 Task: Add an event with the title Second Project Task Allocation, date '2024/03/01', time 8:50 AM to 10:50 AMand add a description: The problem-solving activities will be designed with time constraints, simulating real-world pressure and the need for efficient decision-making. This encourages teams to prioritize tasks, manage their time effectively, and remain focused on achieving their goals.Select event color  Basil . Add location for the event as: 456 Akrotiri Archaeological Site, Santorini, Greece, logged in from the account softage.6@softage.netand send the event invitation to softage.7@softage.net and softage.8@softage.net. Set a reminder for the event Daily
Action: Mouse moved to (76, 102)
Screenshot: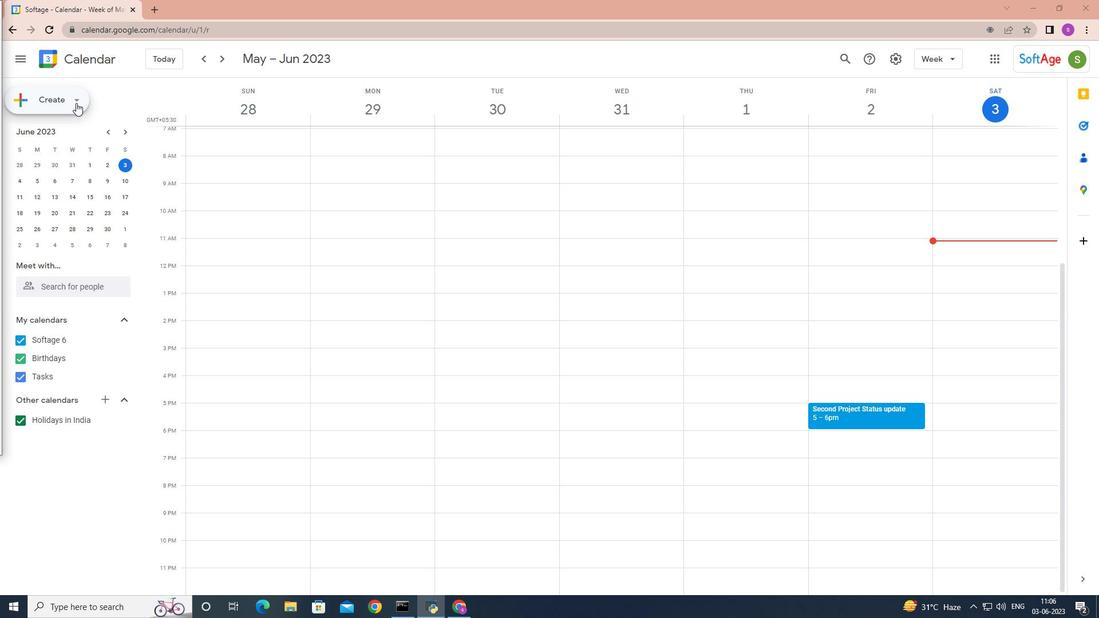 
Action: Mouse pressed left at (76, 102)
Screenshot: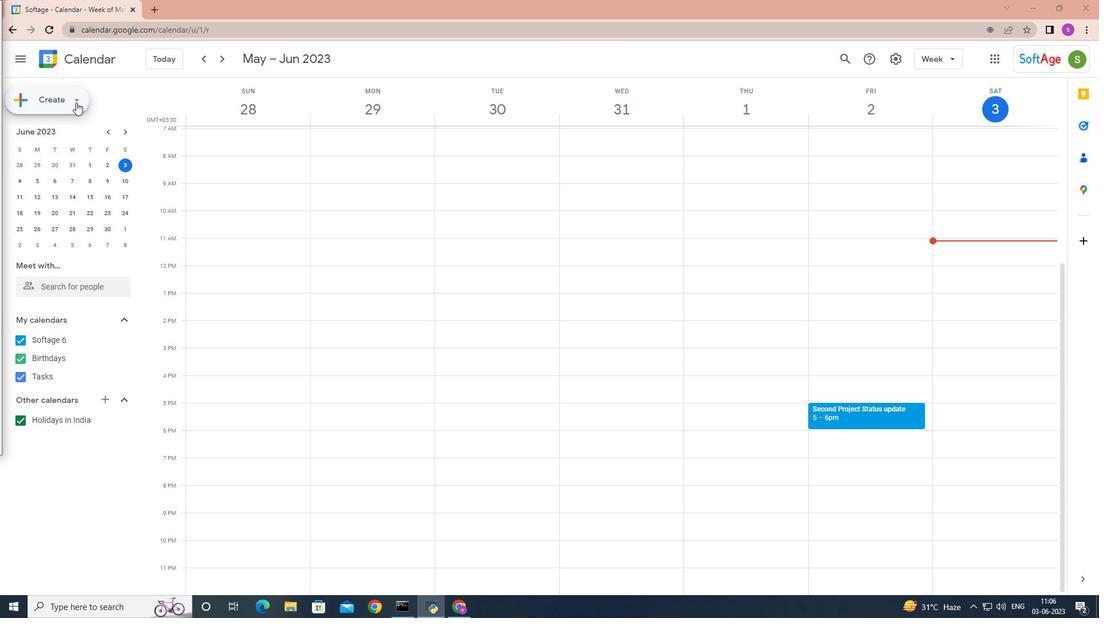 
Action: Mouse moved to (69, 125)
Screenshot: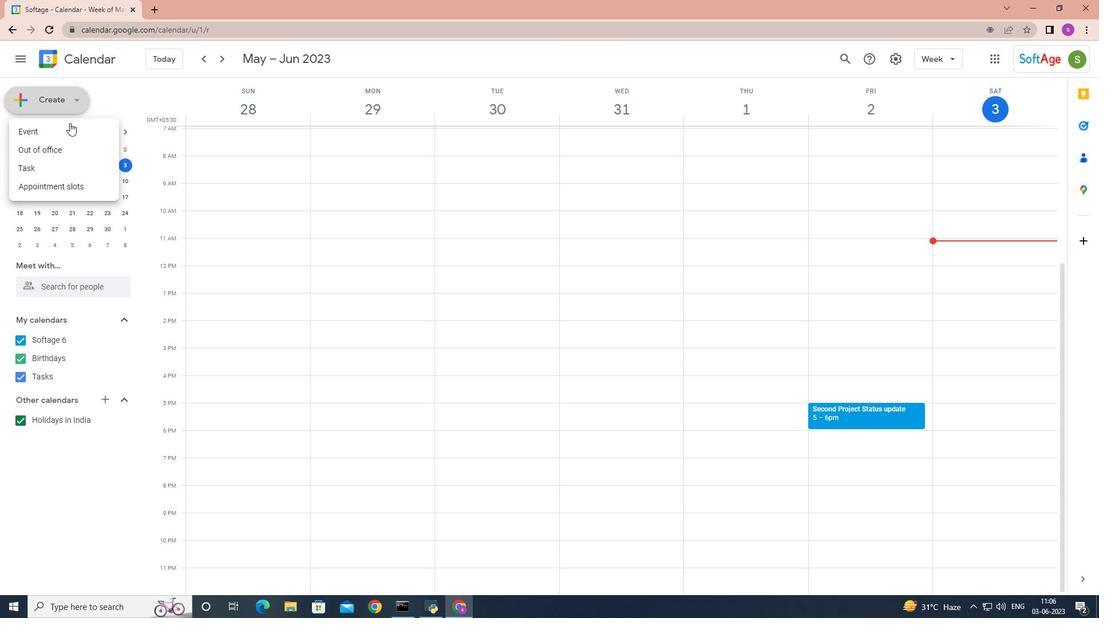 
Action: Mouse pressed left at (69, 125)
Screenshot: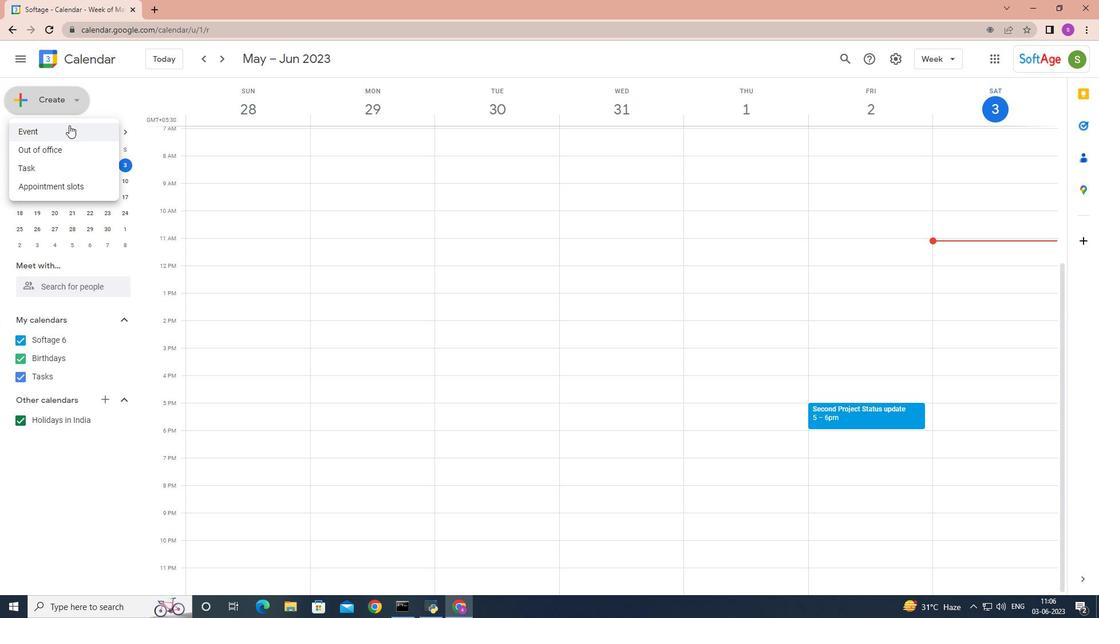 
Action: Mouse moved to (848, 450)
Screenshot: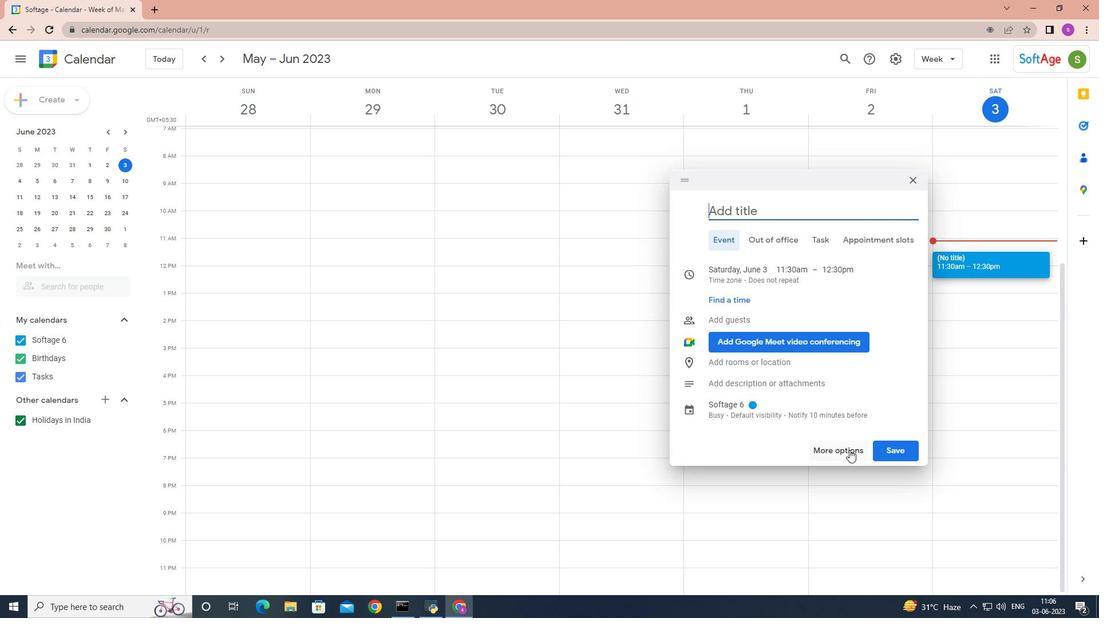 
Action: Mouse pressed left at (848, 450)
Screenshot: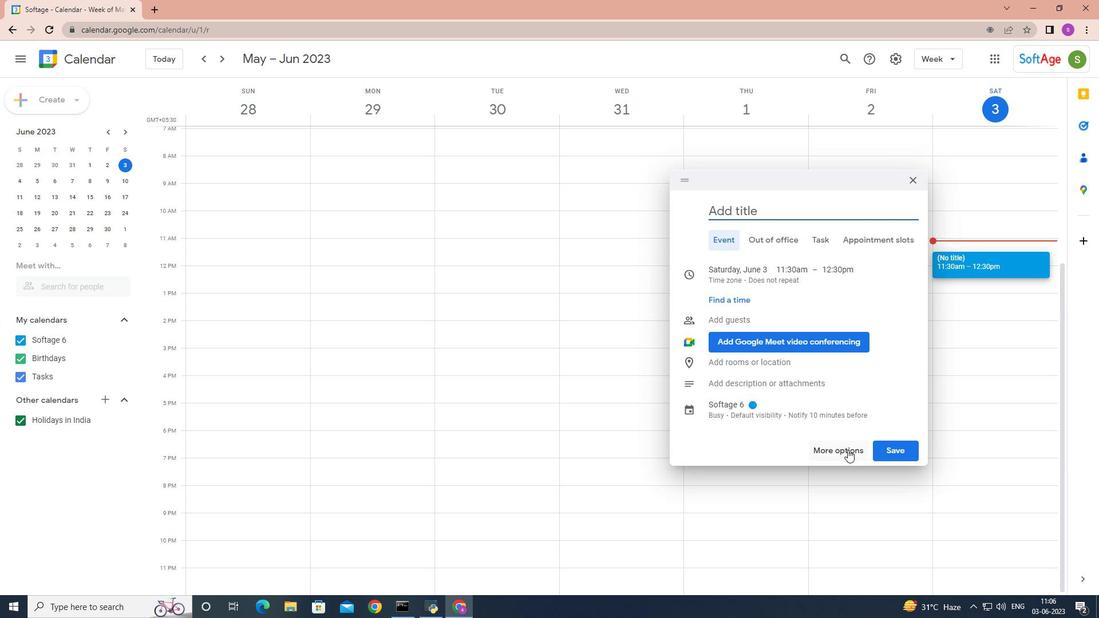 
Action: Mouse moved to (846, 450)
Screenshot: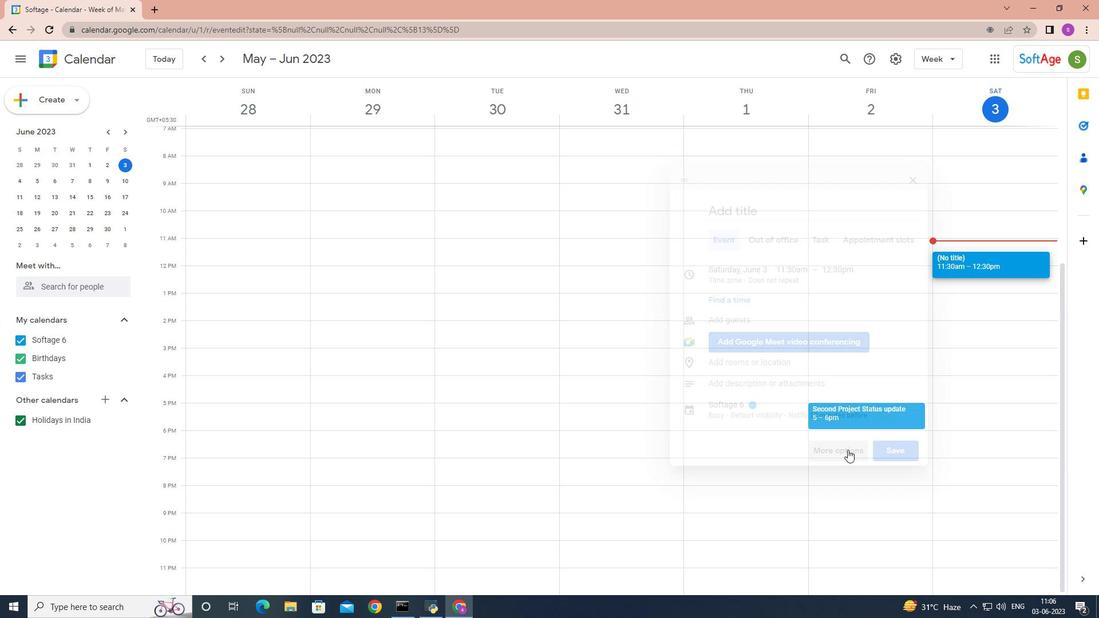 
Action: Key pressed <Key.shift>Second<Key.space><Key.shift>Project<Key.space><Key.shift>Task<Key.space><Key.shift>Allocation
Screenshot: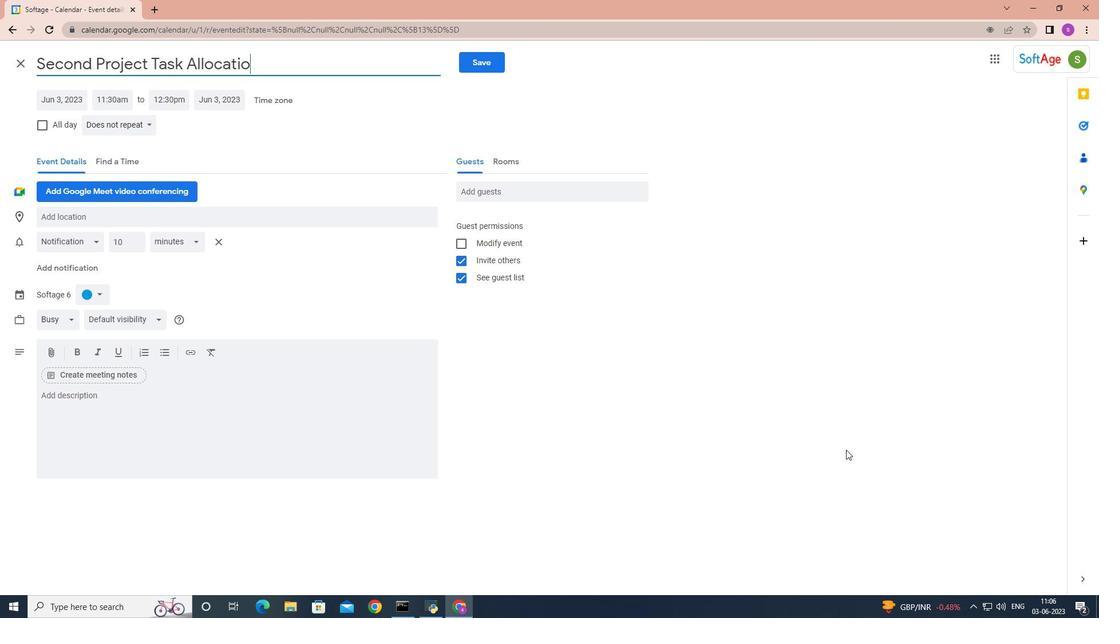 
Action: Mouse moved to (64, 104)
Screenshot: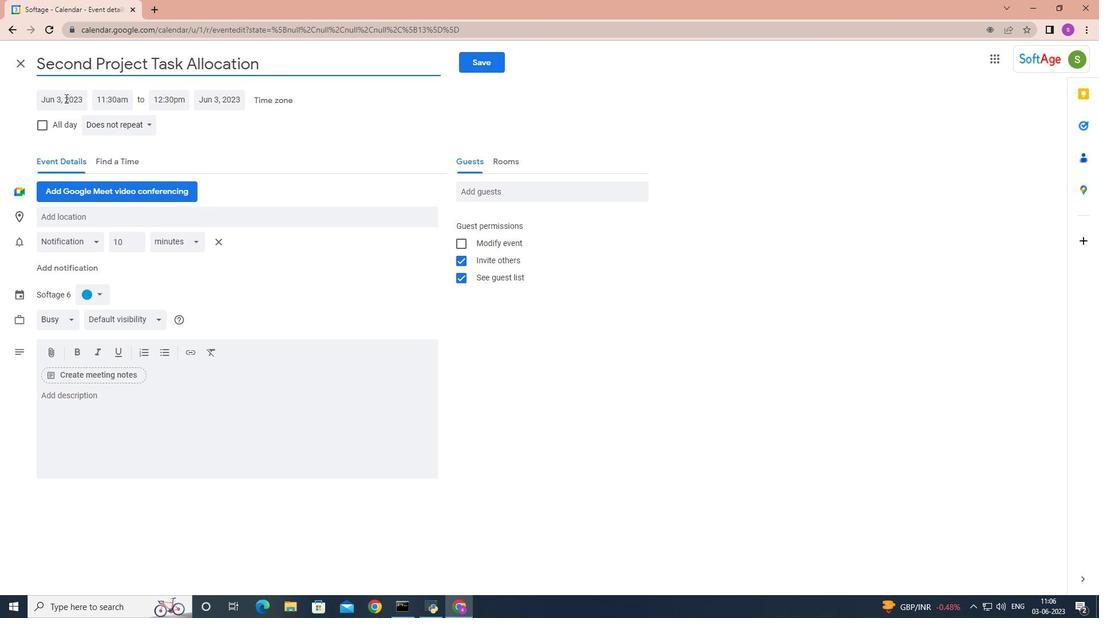 
Action: Mouse pressed left at (64, 104)
Screenshot: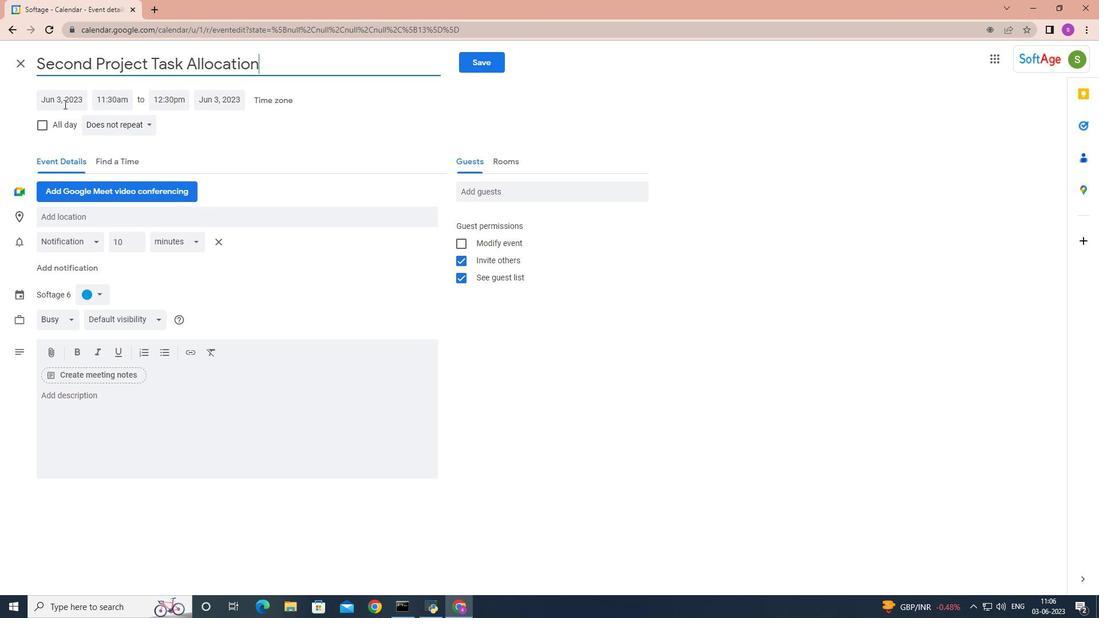 
Action: Mouse moved to (182, 123)
Screenshot: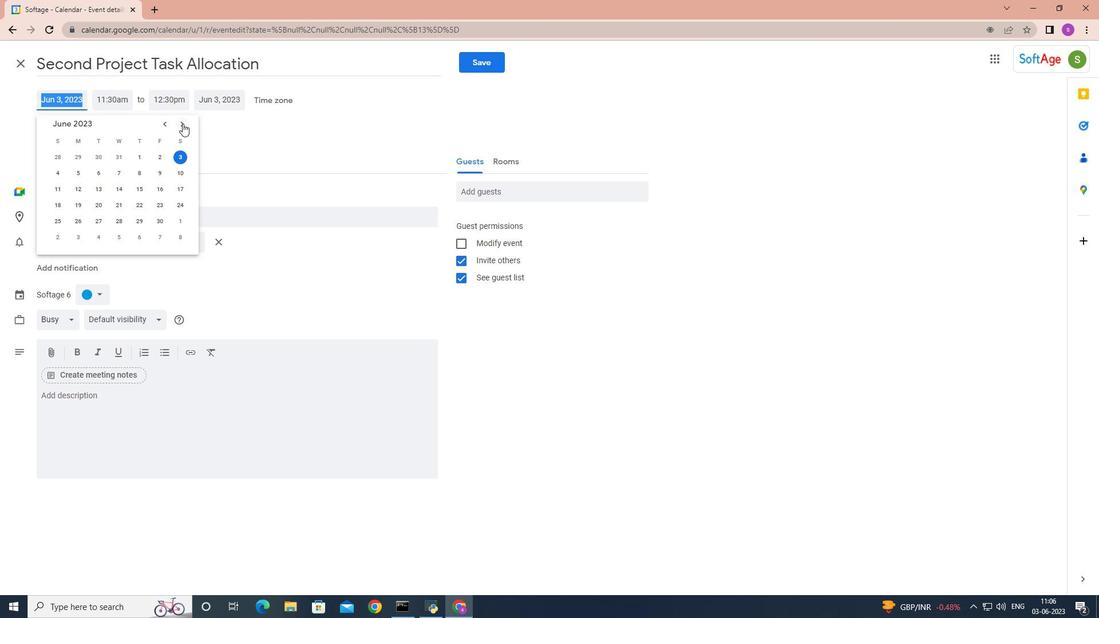 
Action: Mouse pressed left at (182, 123)
Screenshot: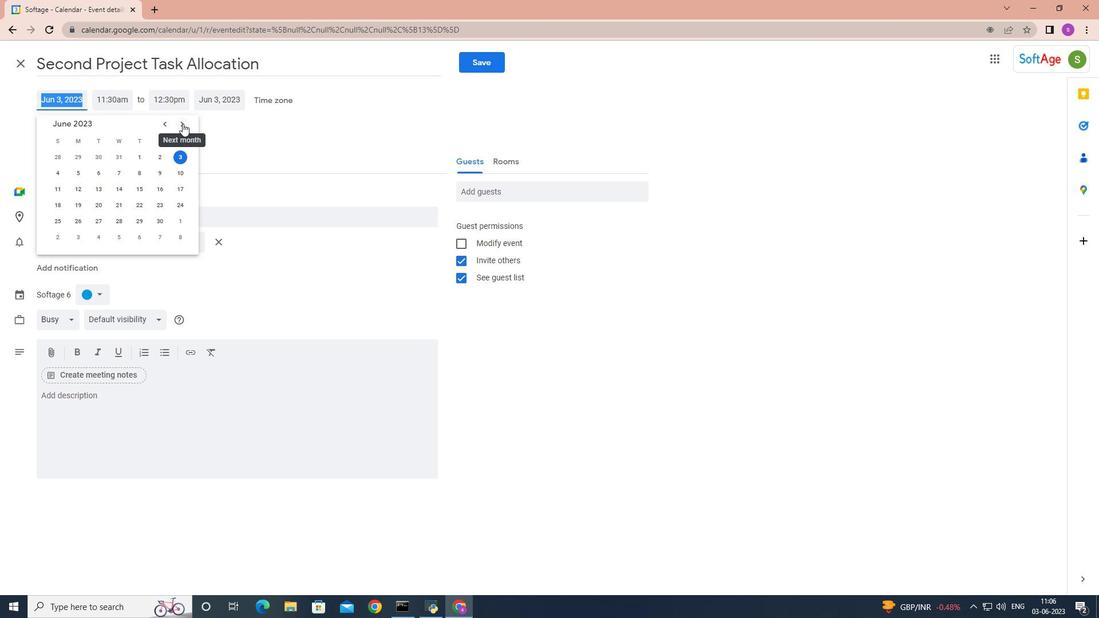 
Action: Mouse pressed left at (182, 123)
Screenshot: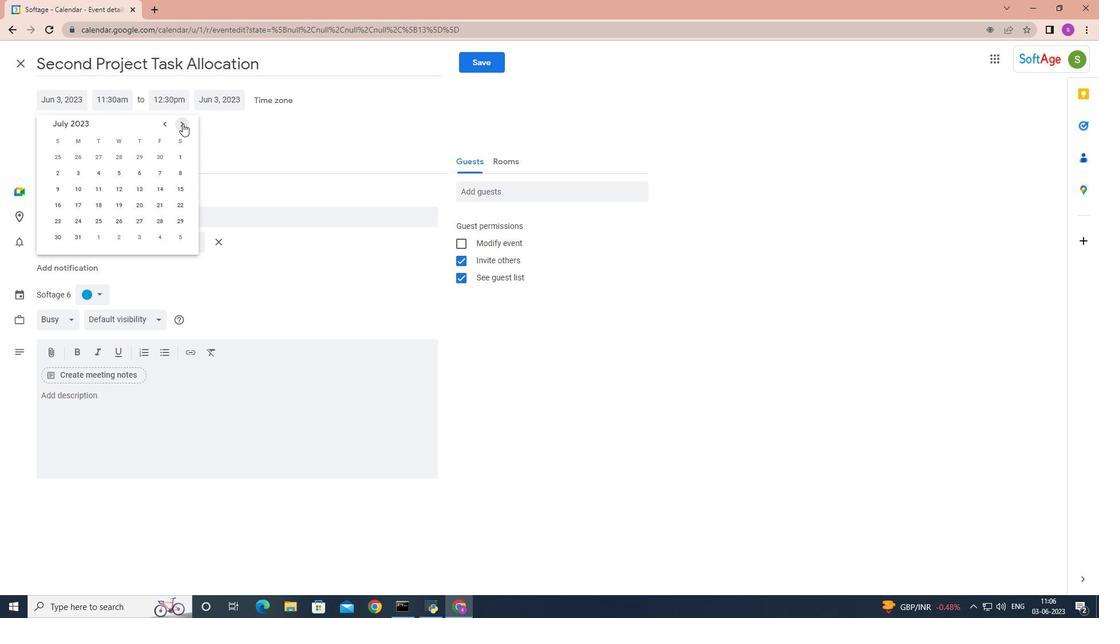 
Action: Mouse pressed left at (182, 123)
Screenshot: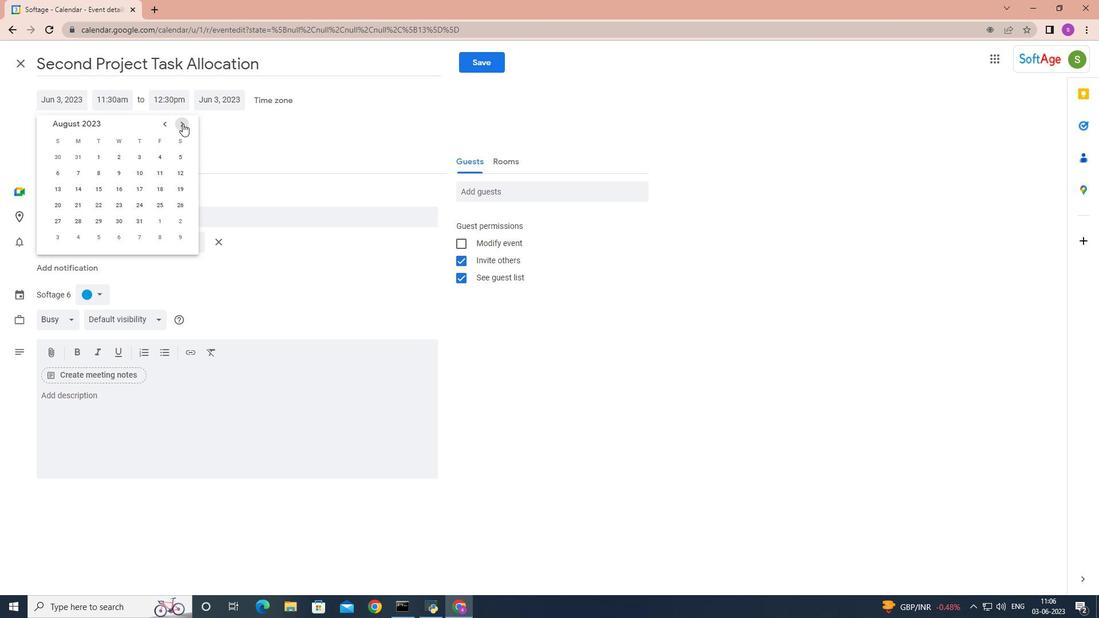 
Action: Mouse pressed left at (182, 123)
Screenshot: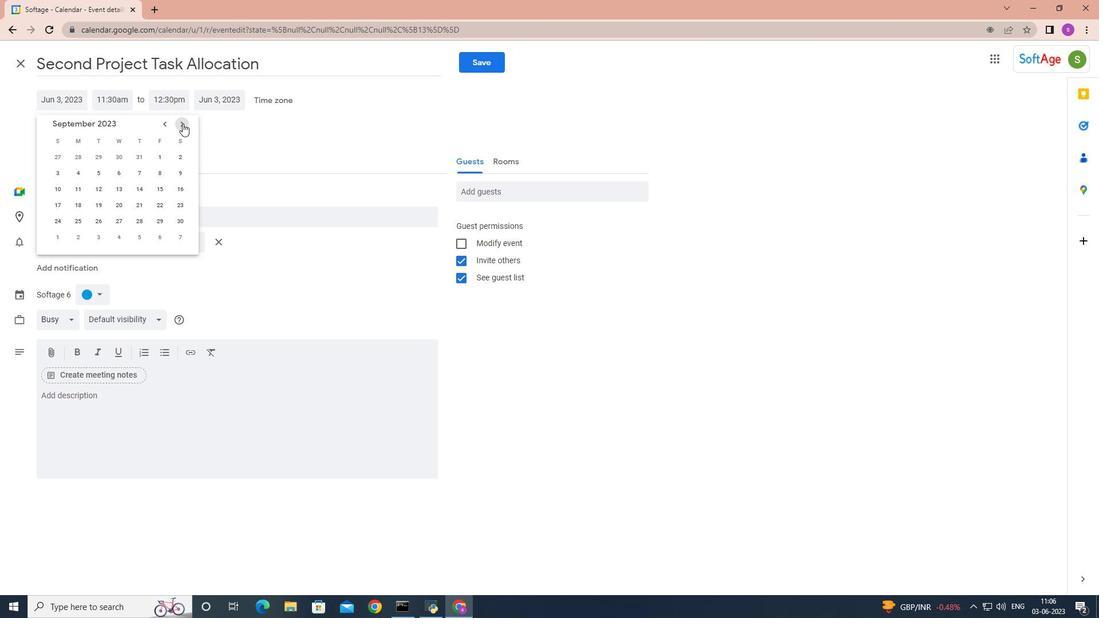 
Action: Mouse pressed left at (182, 123)
Screenshot: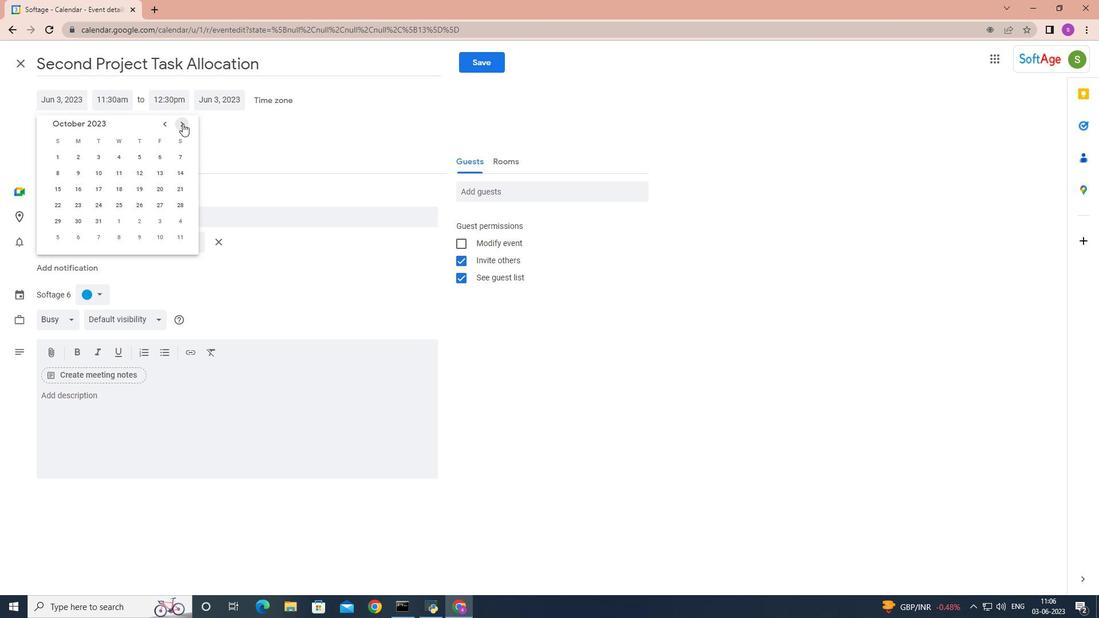 
Action: Mouse pressed left at (182, 123)
Screenshot: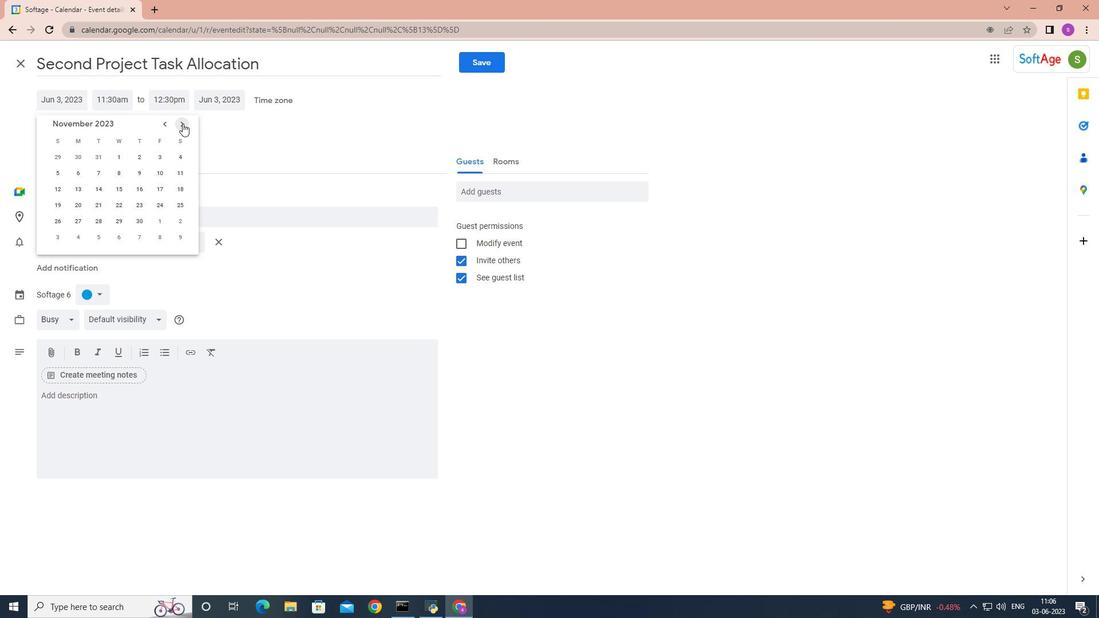 
Action: Mouse pressed left at (182, 123)
Screenshot: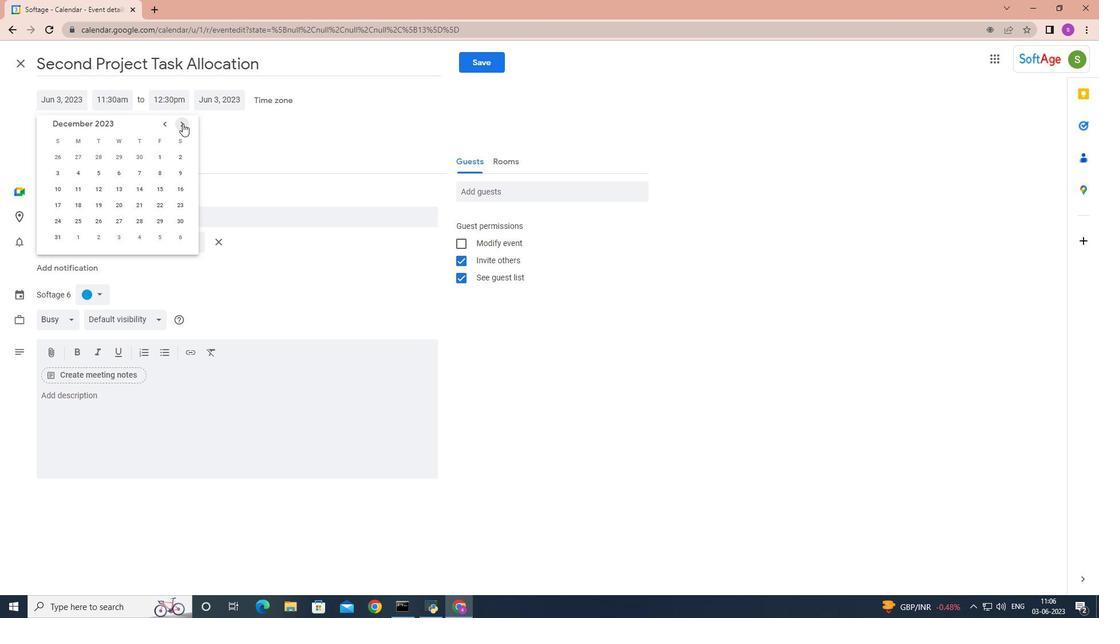 
Action: Mouse pressed left at (182, 123)
Screenshot: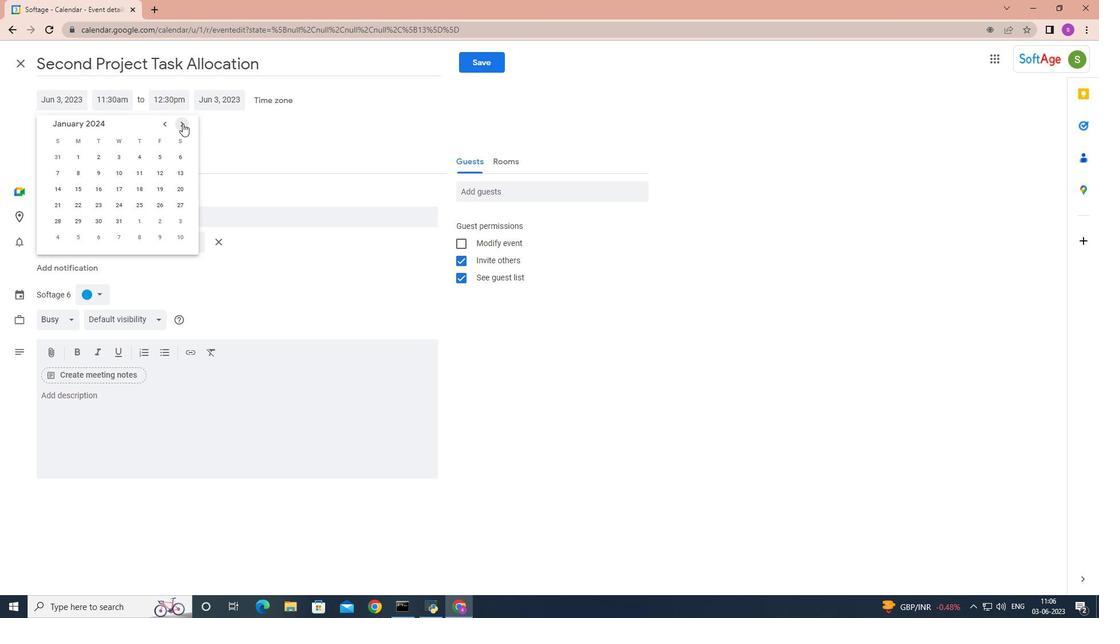
Action: Mouse pressed left at (182, 123)
Screenshot: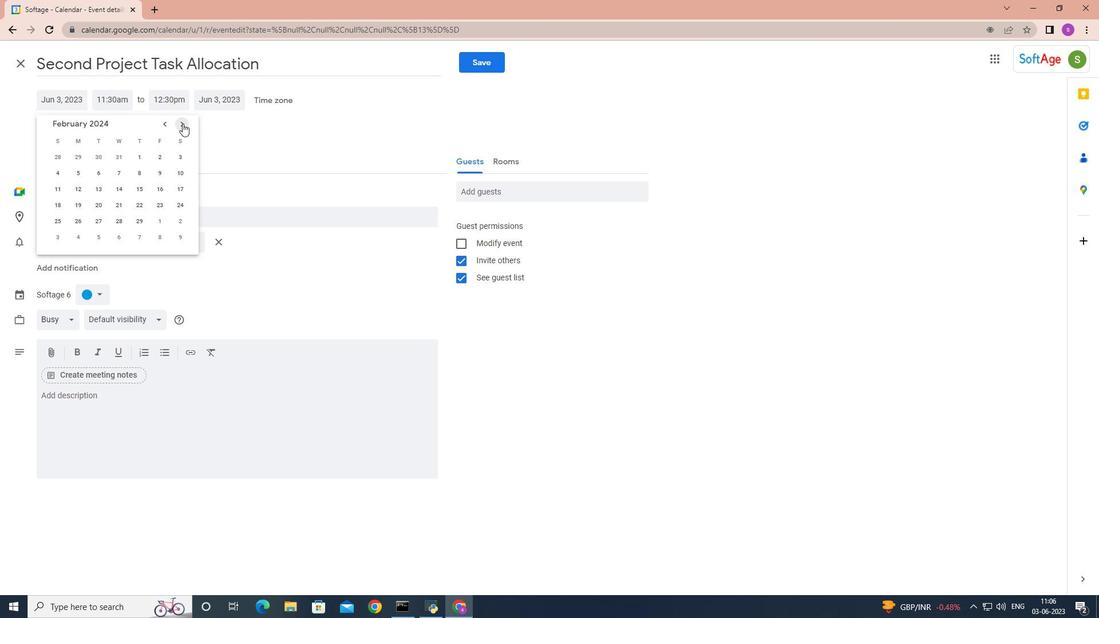 
Action: Mouse moved to (160, 158)
Screenshot: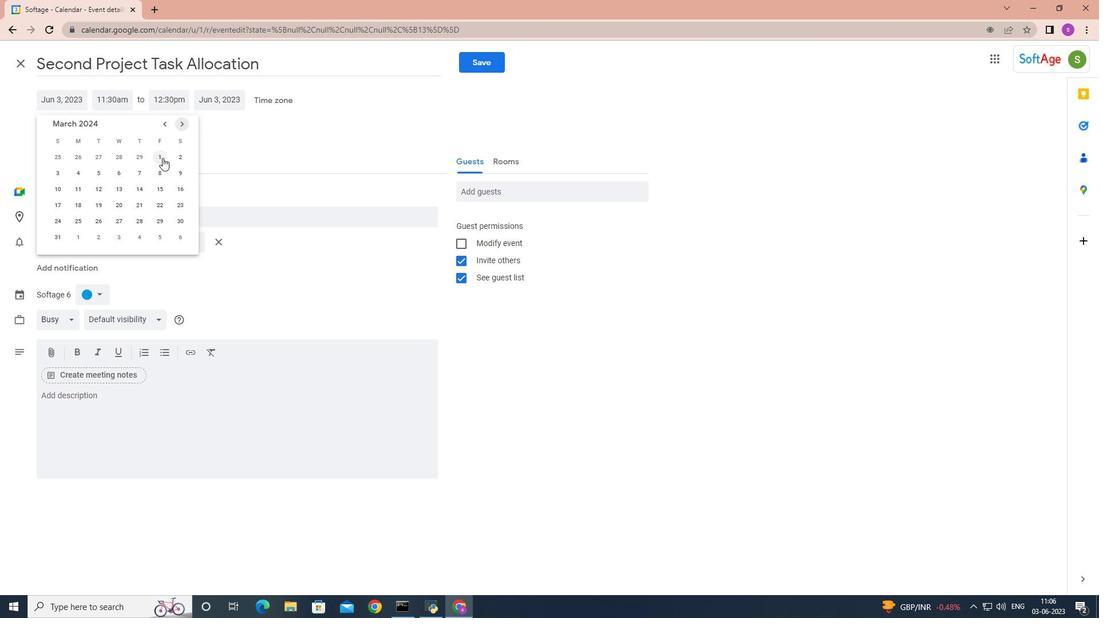 
Action: Mouse pressed left at (160, 158)
Screenshot: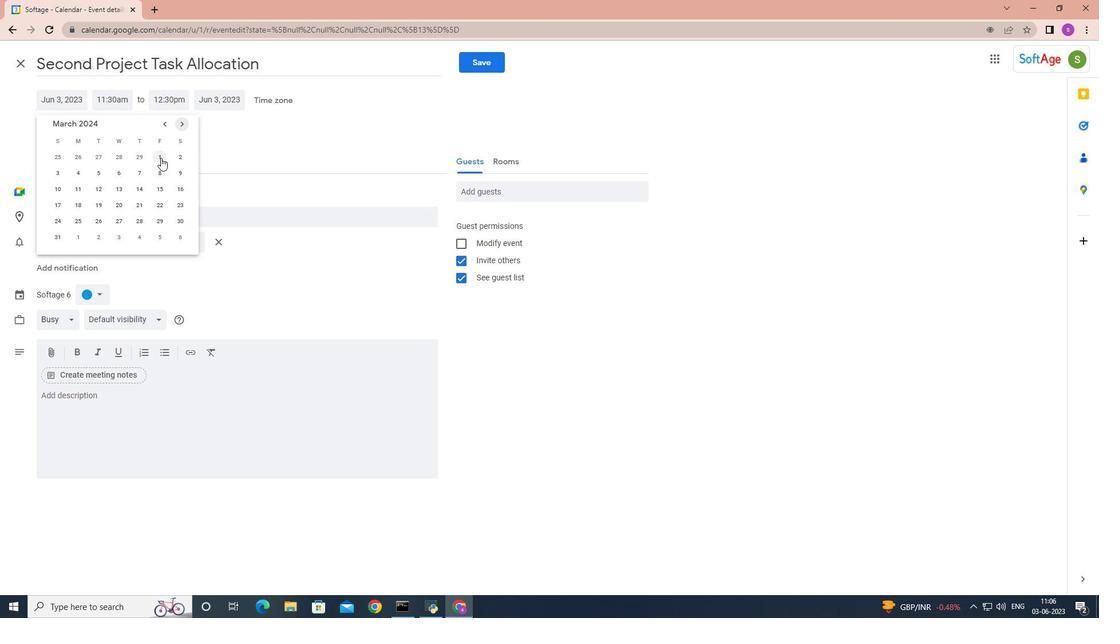 
Action: Mouse moved to (125, 99)
Screenshot: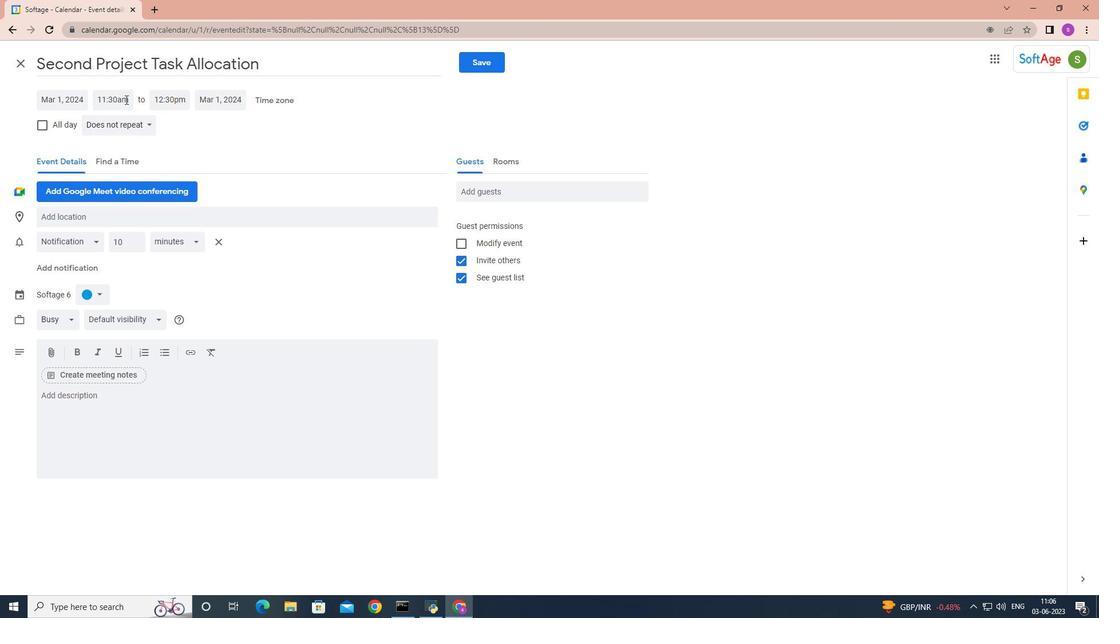 
Action: Mouse pressed left at (125, 99)
Screenshot: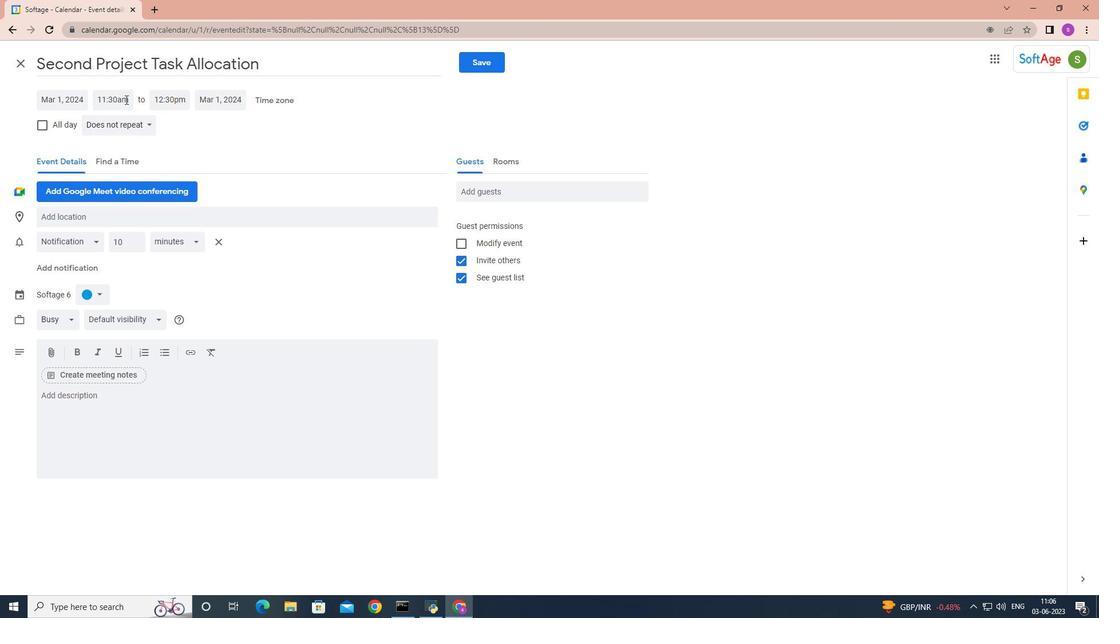 
Action: Mouse moved to (154, 187)
Screenshot: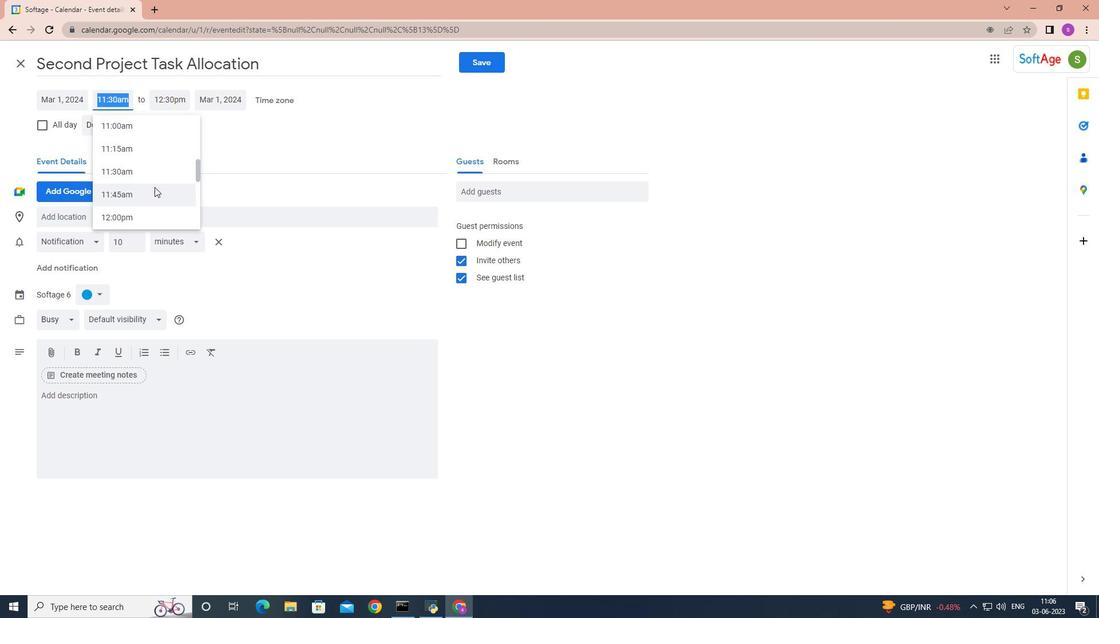 
Action: Mouse scrolled (154, 187) with delta (0, 0)
Screenshot: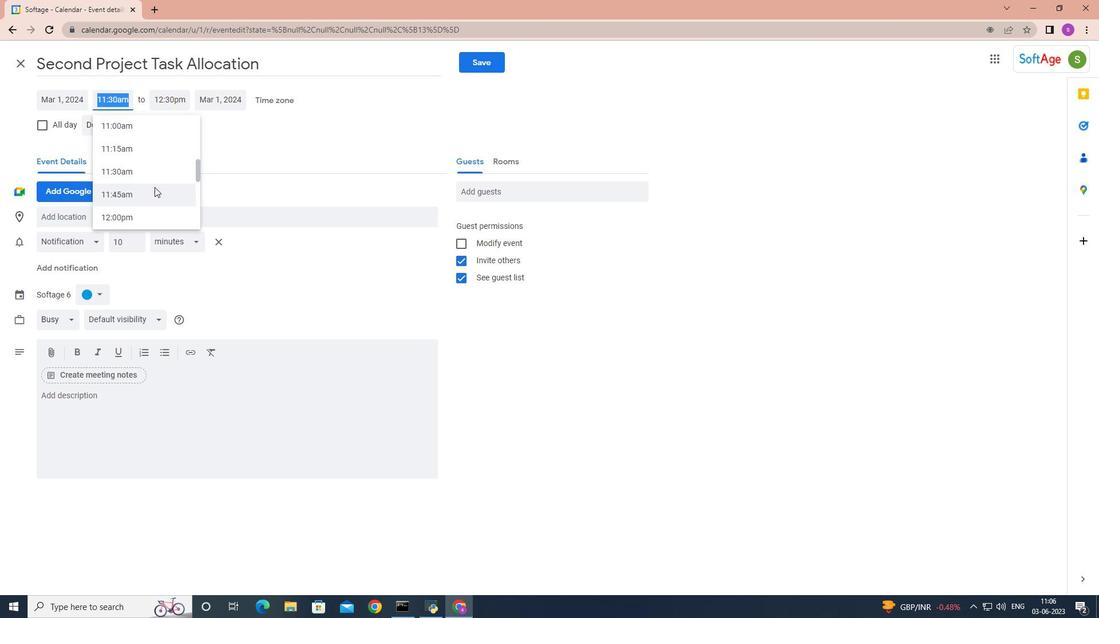
Action: Mouse moved to (154, 187)
Screenshot: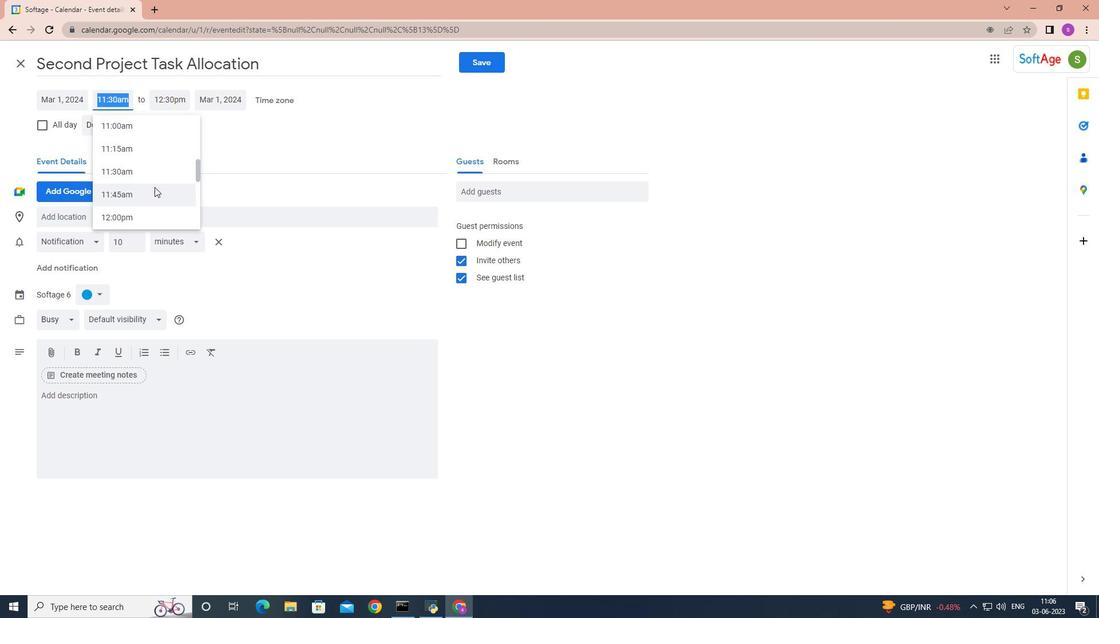 
Action: Mouse scrolled (154, 187) with delta (0, 0)
Screenshot: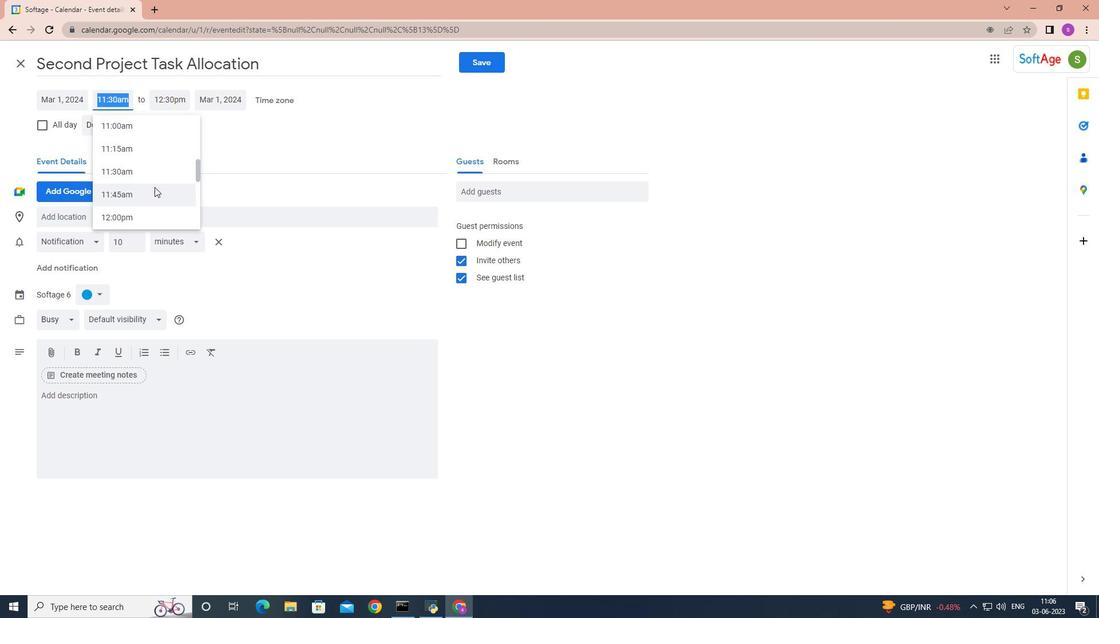 
Action: Mouse scrolled (154, 187) with delta (0, 0)
Screenshot: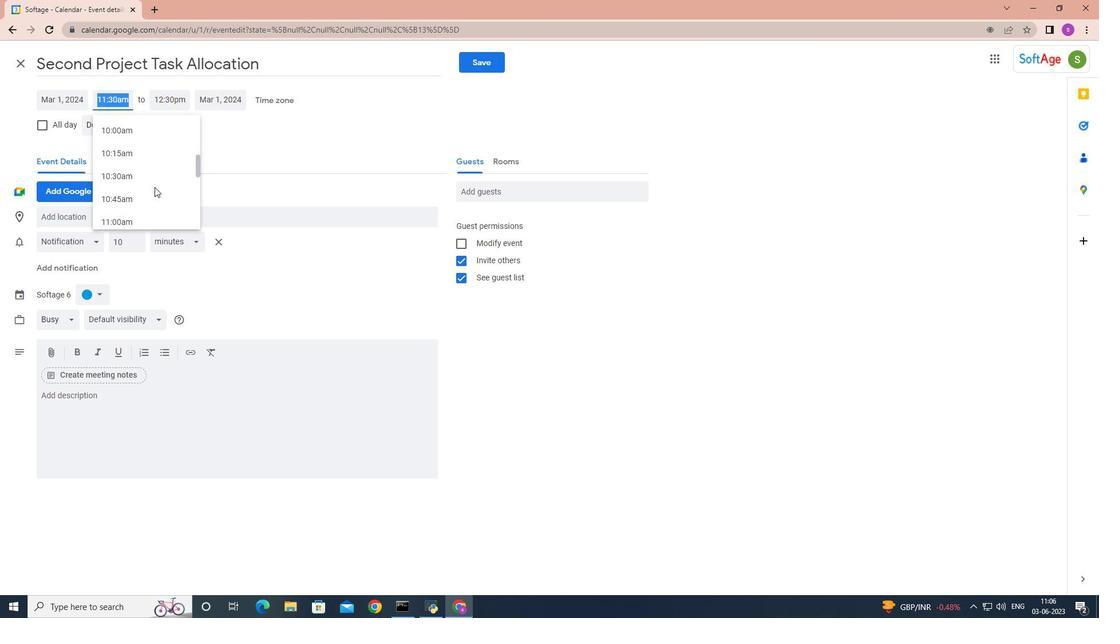 
Action: Mouse scrolled (154, 187) with delta (0, 0)
Screenshot: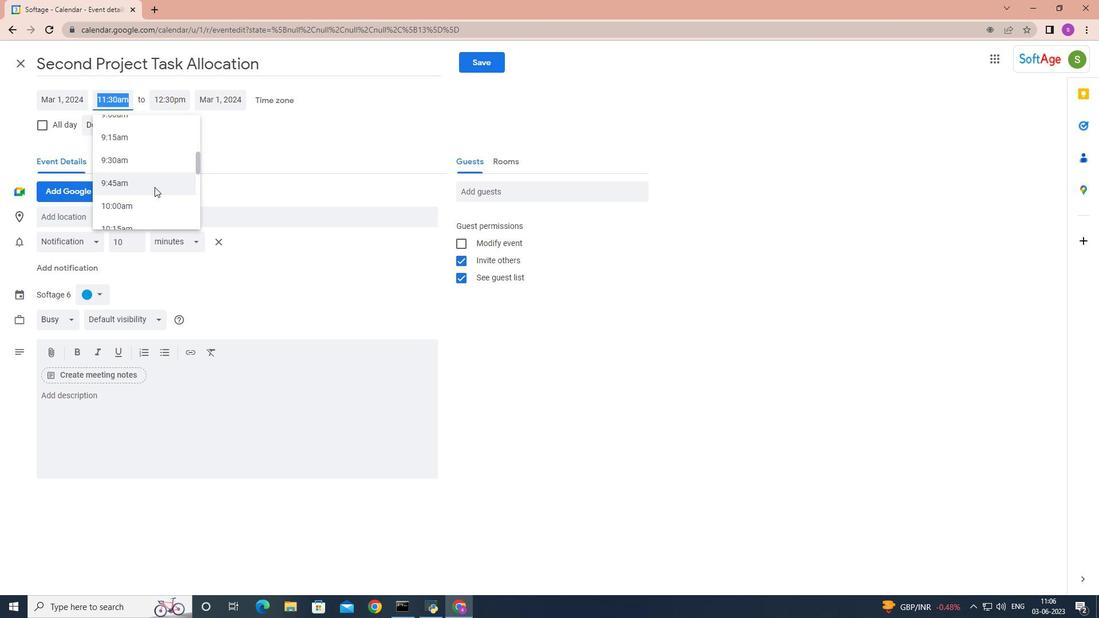 
Action: Mouse moved to (139, 132)
Screenshot: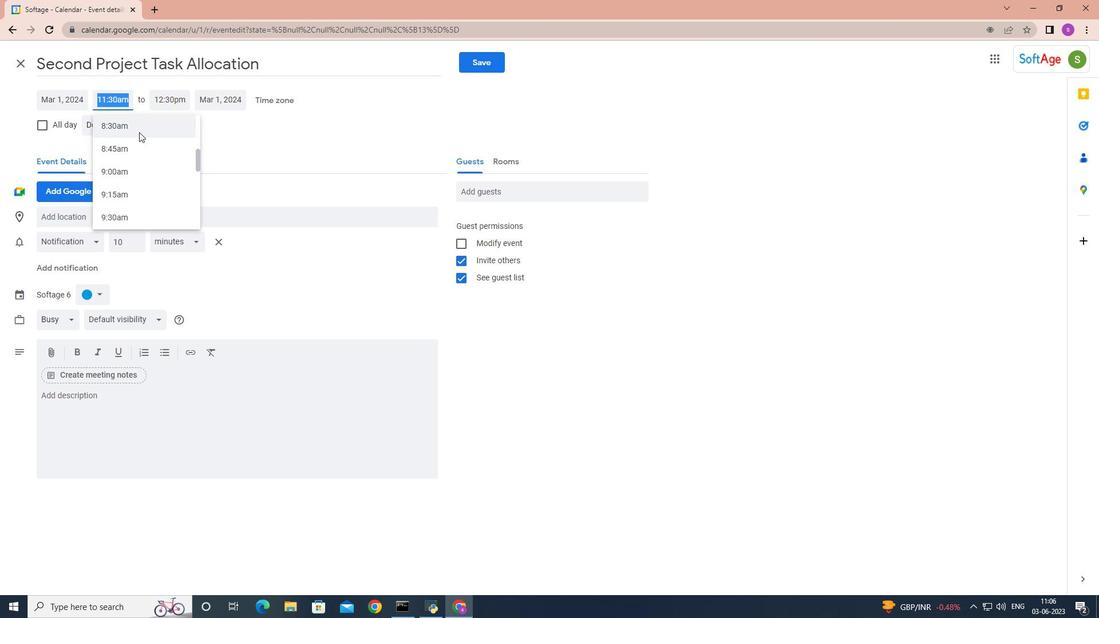 
Action: Key pressed <Key.backspace><Key.shift>8<Key.shift>:50<Key.space><Key.shift>AM<Key.enter>
Screenshot: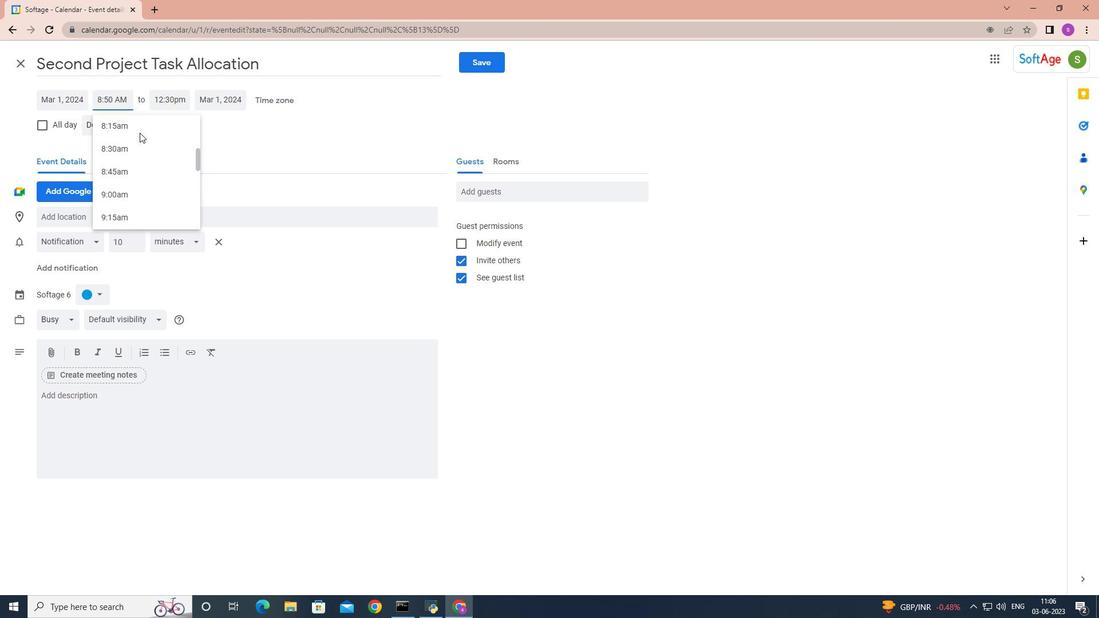
Action: Mouse moved to (163, 97)
Screenshot: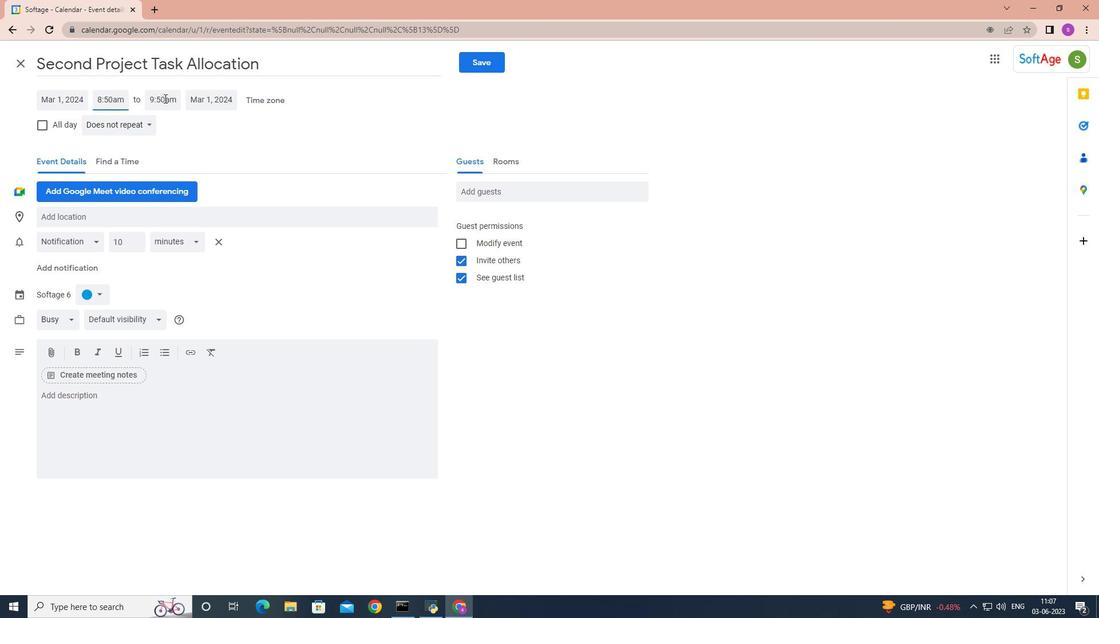 
Action: Mouse pressed left at (163, 97)
Screenshot: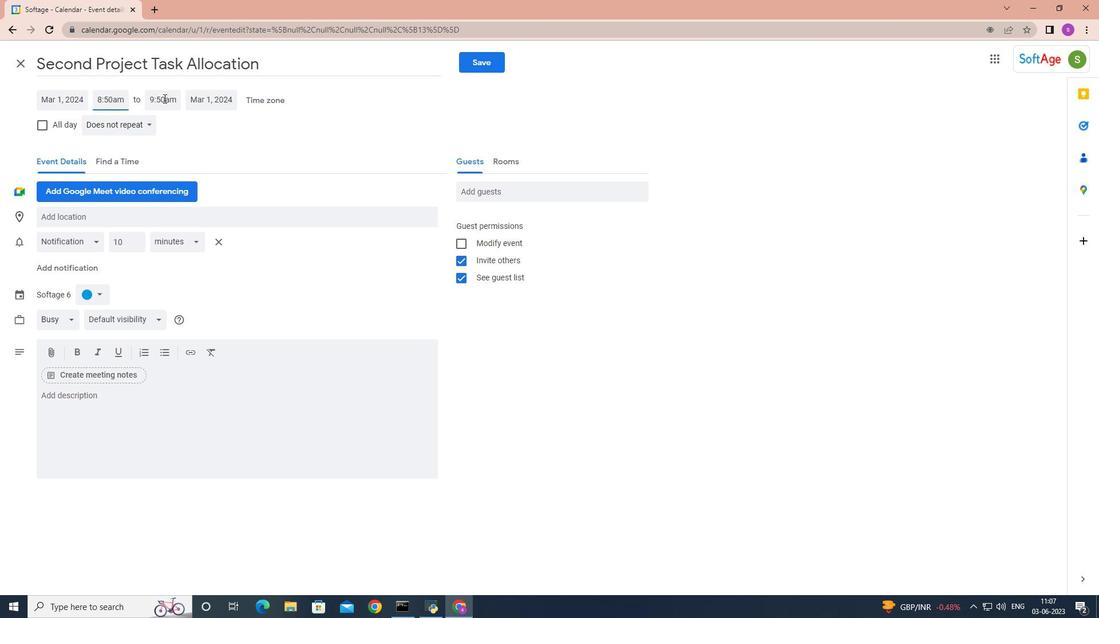 
Action: Mouse moved to (174, 217)
Screenshot: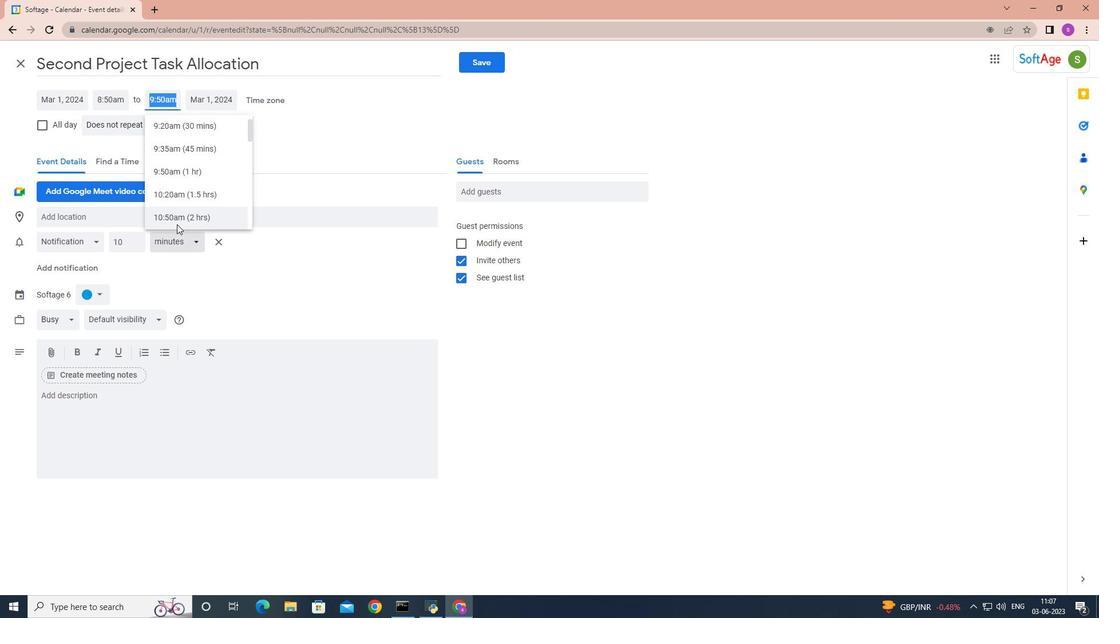 
Action: Mouse pressed left at (174, 217)
Screenshot: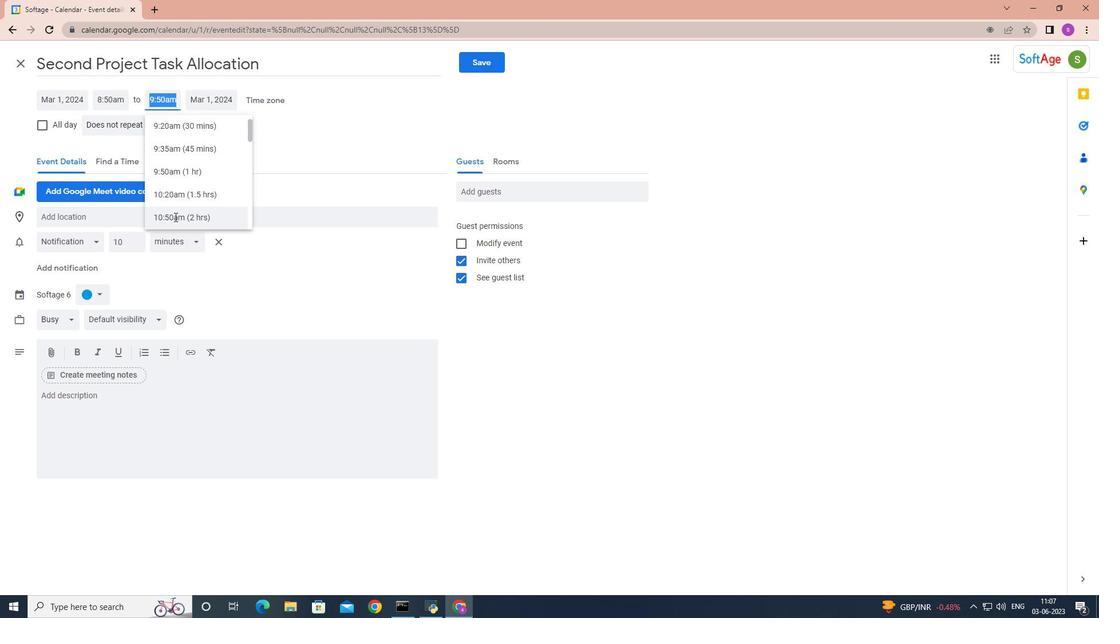 
Action: Mouse moved to (54, 399)
Screenshot: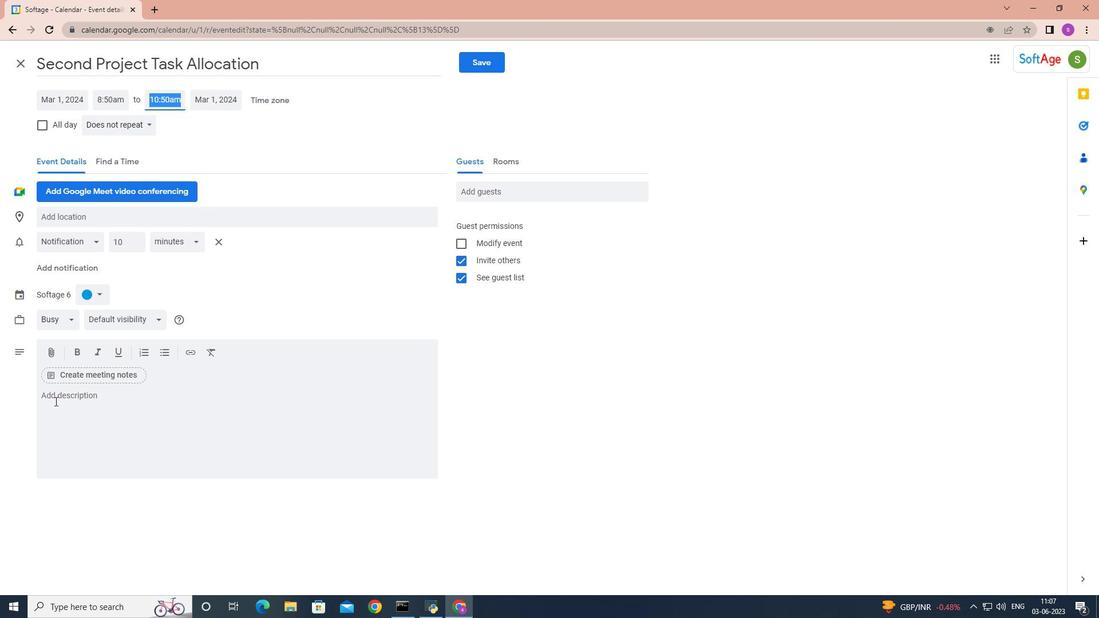 
Action: Mouse pressed left at (54, 399)
Screenshot: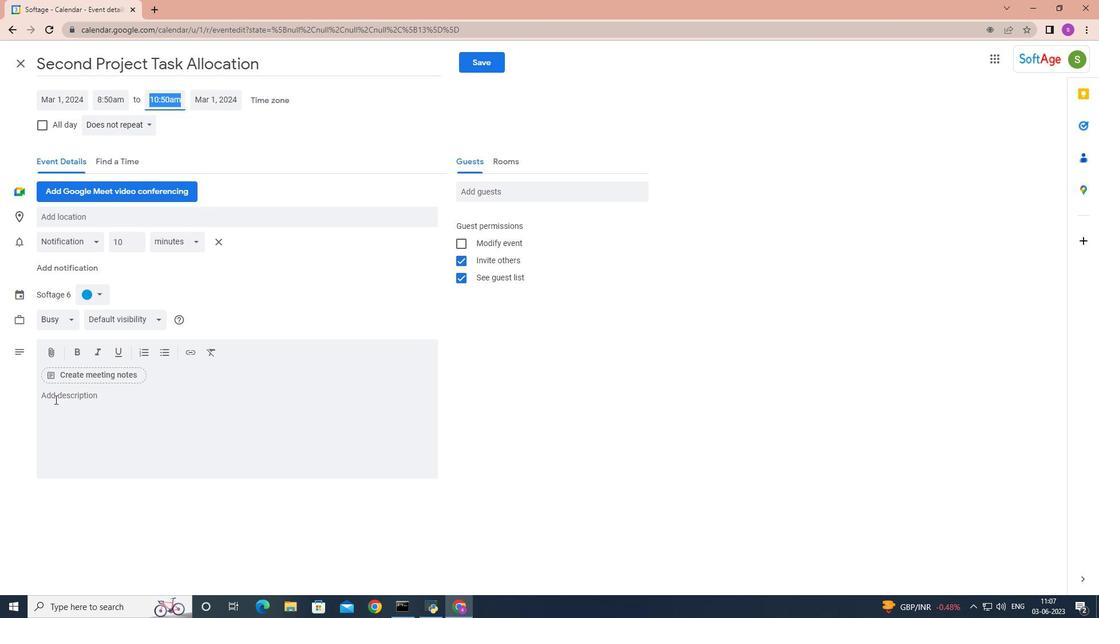 
Action: Key pressed <Key.shift>The<Key.space><Key.shift>Problem-solving<Key.space>activities<Key.space>will<Key.space>be<Key.space>designed<Key.space>with<Key.space>time<Key.space>constraints,<Key.space>simulating<Key.space>real-world<Key.space>pressure<Key.space>and<Key.space>the<Key.space>need<Key.space>for<Key.space>efficienr<Key.backspace>t<Key.space>decision<Key.space><Key.backspace>-<Key.space>,<Key.backspace>making<Key.space><Key.backspace>.<Key.space>this<Key.space>encourages<Key.space>teams<Key.space>to<Key.space>prioritize<Key.space>tasks,<Key.space>manage<Key.space>their<Key.space>time<Key.space>effectively<Key.space><Key.backspace>,<Key.space>and<Key.space>remain<Key.space>focused<Key.space>on<Key.space>achieving<Key.space>their<Key.space>goals,<Key.backspace>.<Key.space>
Screenshot: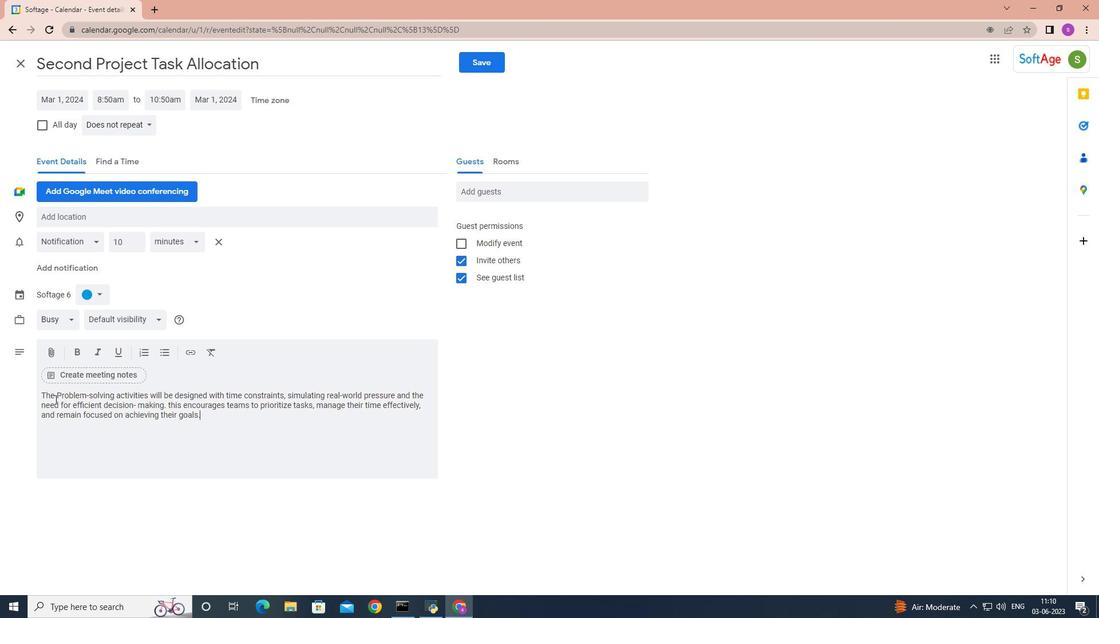 
Action: Mouse moved to (99, 294)
Screenshot: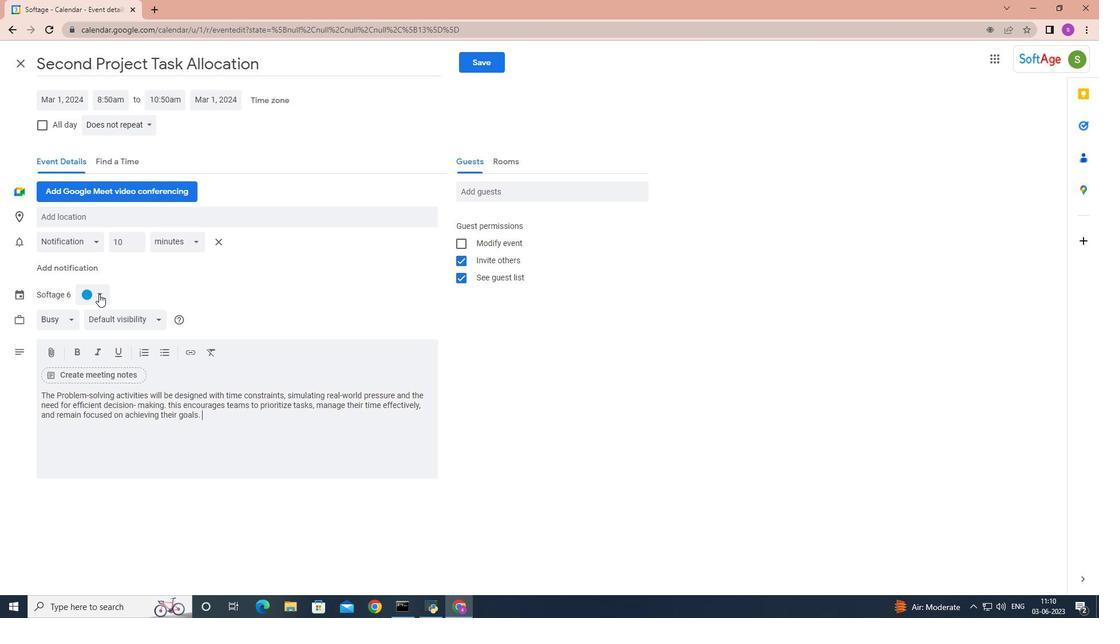 
Action: Mouse pressed left at (99, 294)
Screenshot: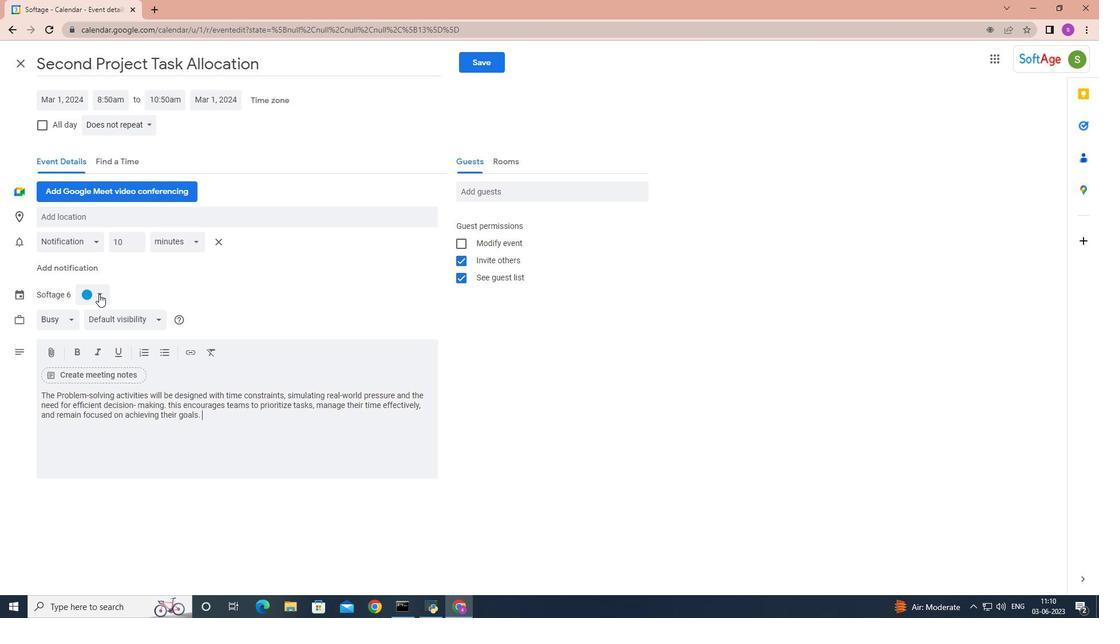 
Action: Mouse moved to (99, 319)
Screenshot: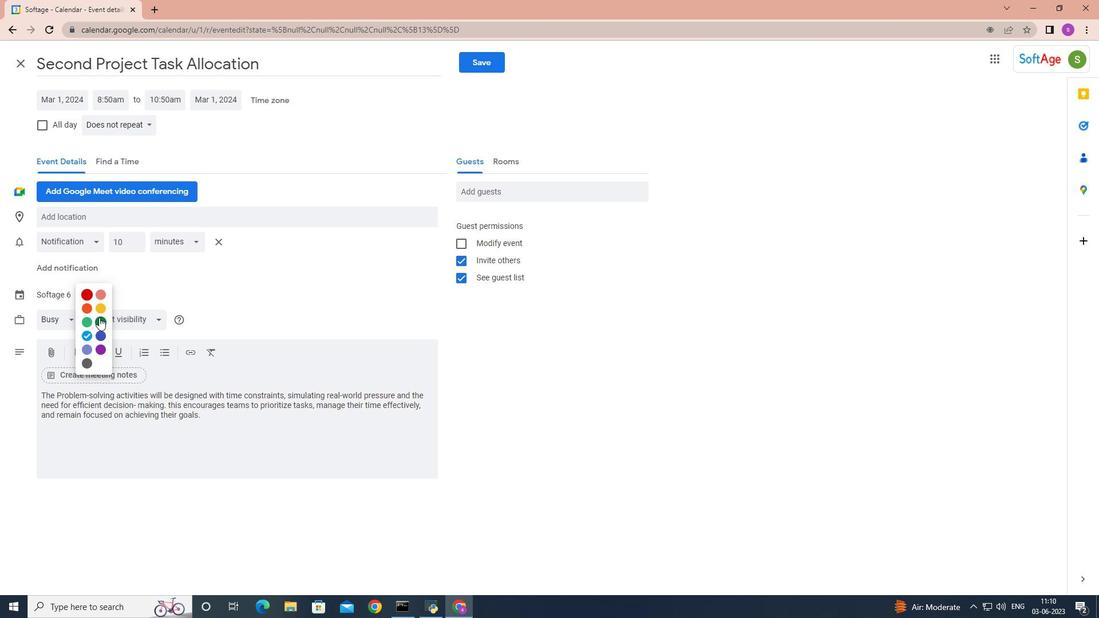 
Action: Mouse pressed left at (99, 319)
Screenshot: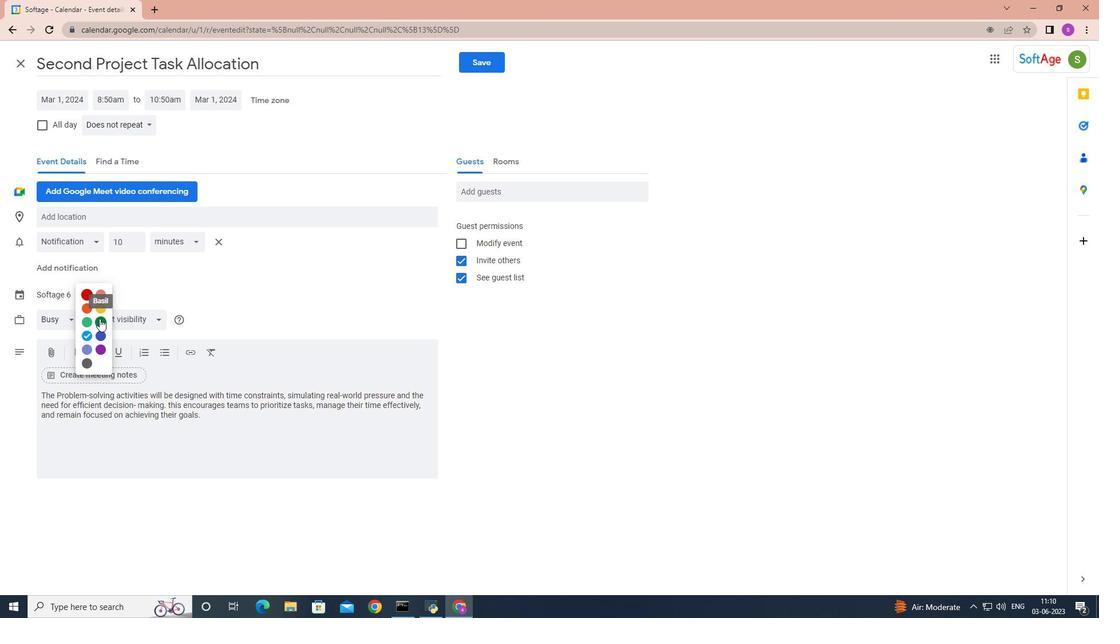 
Action: Mouse moved to (67, 215)
Screenshot: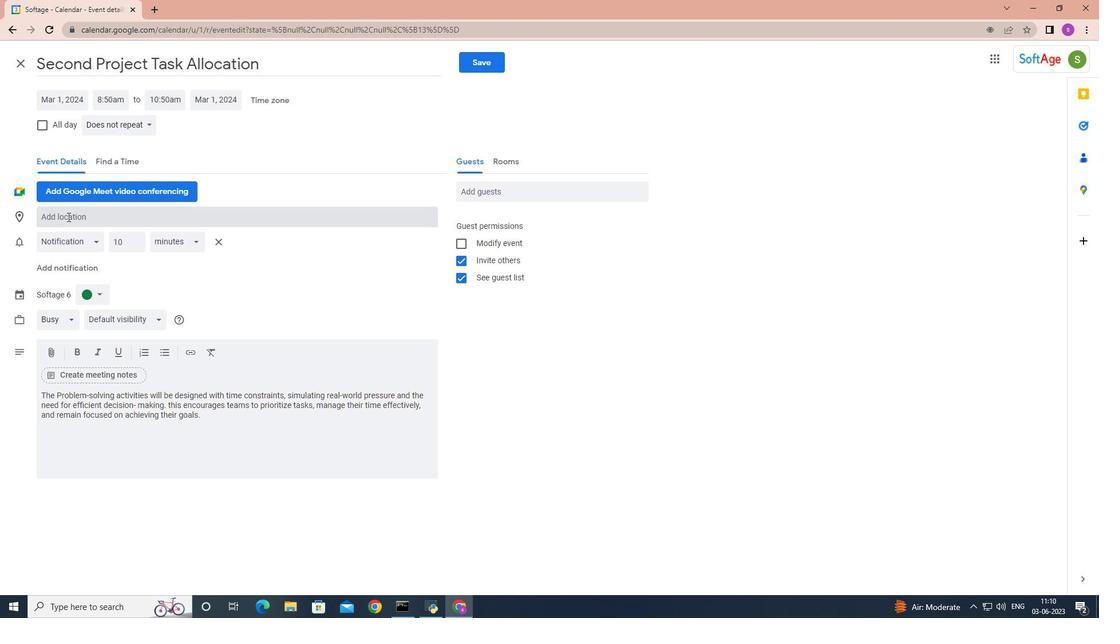 
Action: Mouse pressed left at (67, 215)
Screenshot: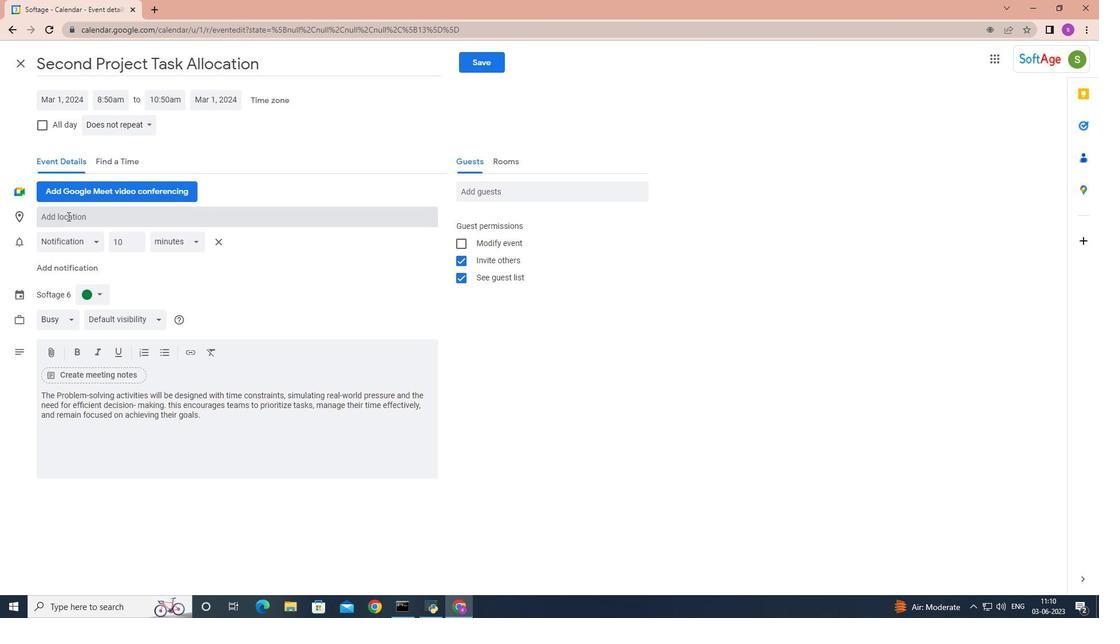 
Action: Key pressed 456<Key.space><Key.shift>Akrotiri<Key.space><Key.backspace><Key.backspace><Key.backspace><Key.backspace><Key.backspace>t
Screenshot: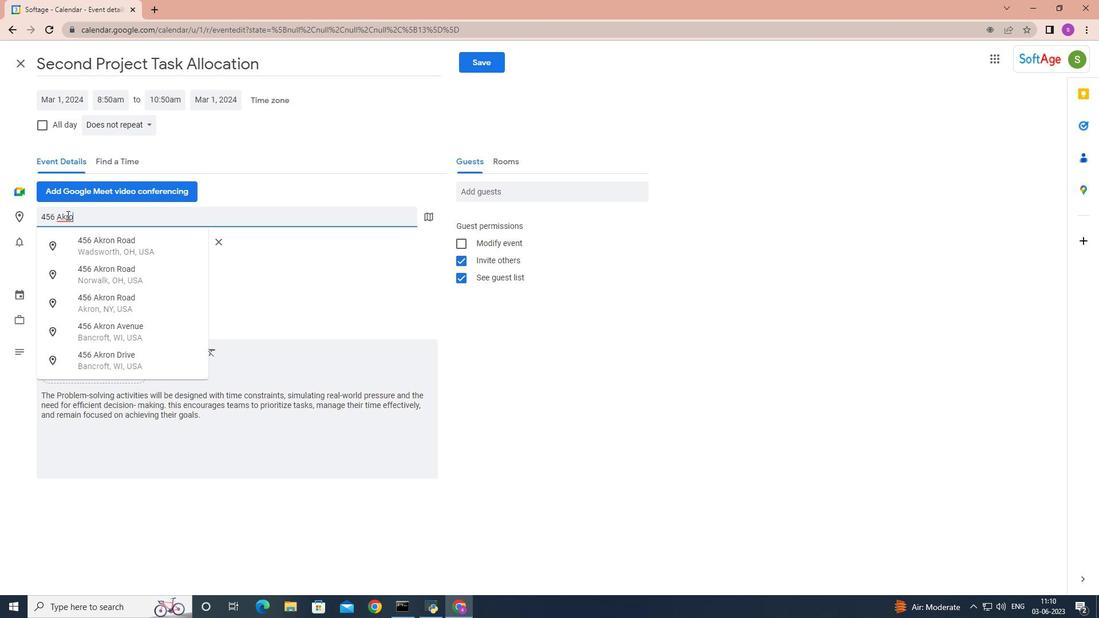 
Action: Mouse moved to (124, 262)
Screenshot: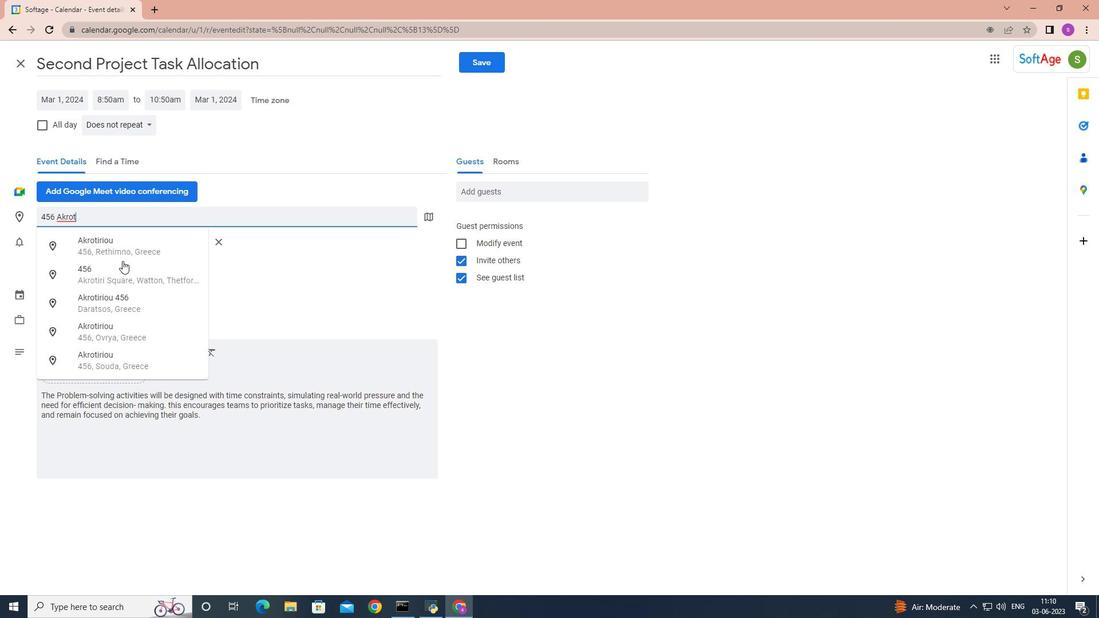 
Action: Key pressed iri<Key.space><Key.shift>a<Key.backspace><Key.shift>Archaeological<Key.space><Key.shift>site<Key.space>,<Key.space><Key.shift>Santorini,<Key.space>g<Key.backspace><Key.shift><Key.shift><Key.shift><Key.shift><Key.shift><Key.shift>Greece
Screenshot: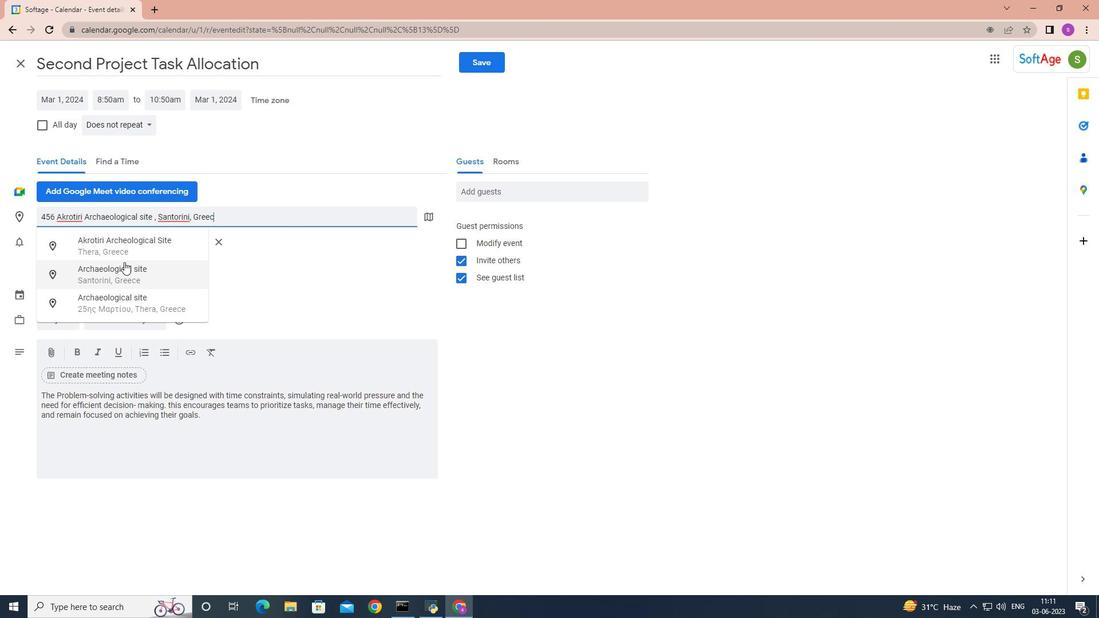 
Action: Mouse moved to (507, 194)
Screenshot: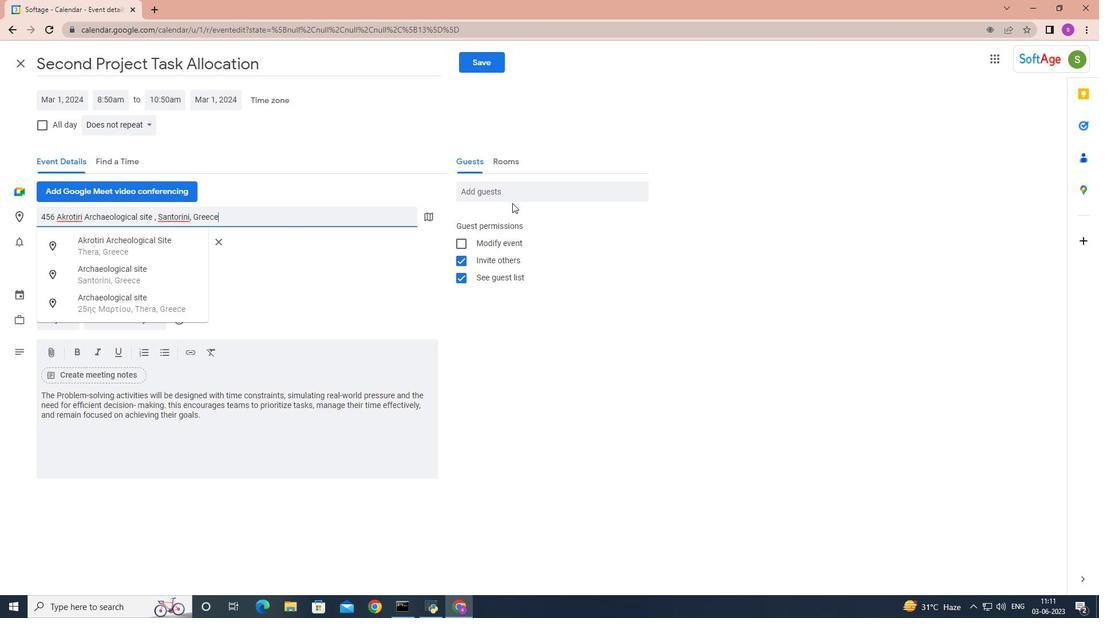 
Action: Mouse pressed left at (507, 194)
Screenshot: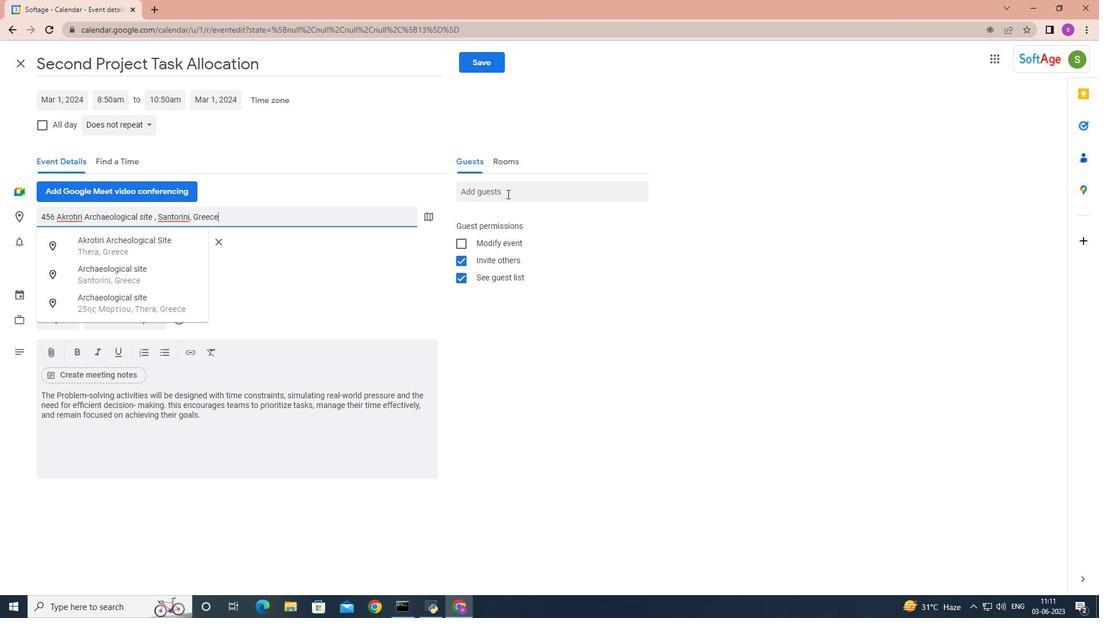 
Action: Key pressed softage.7
Screenshot: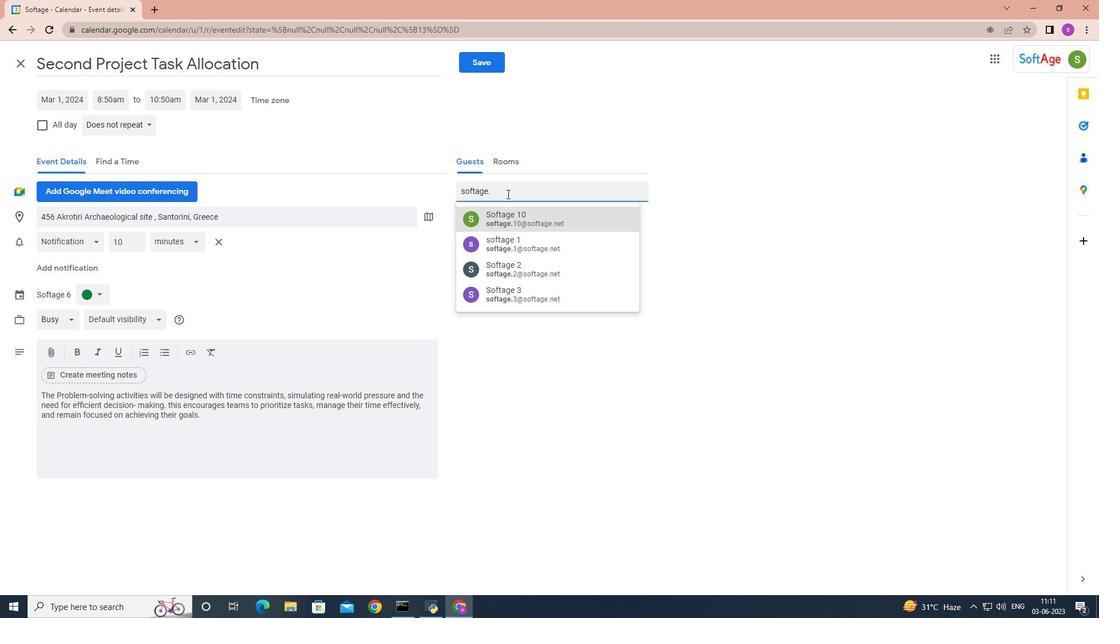 
Action: Mouse moved to (530, 221)
Screenshot: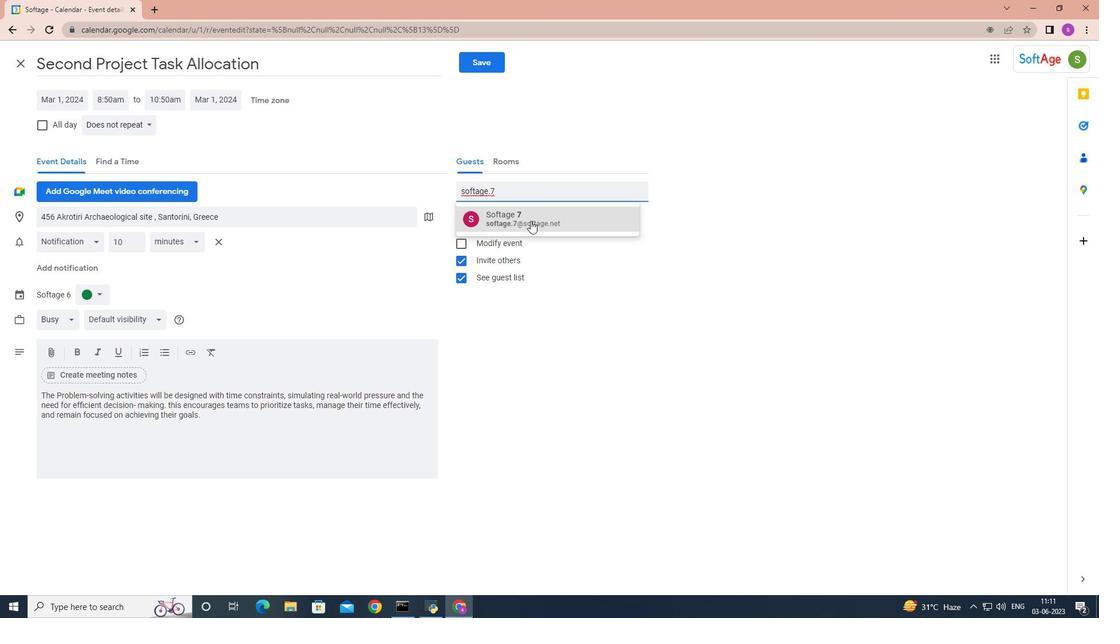 
Action: Mouse pressed left at (530, 221)
Screenshot: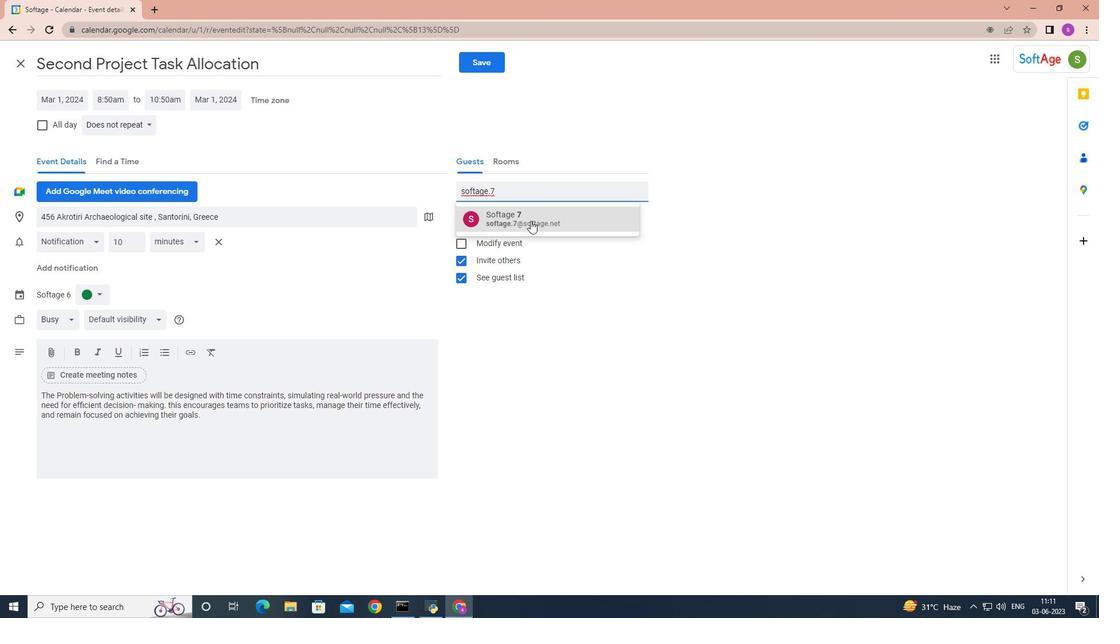 
Action: Key pressed softage.8
Screenshot: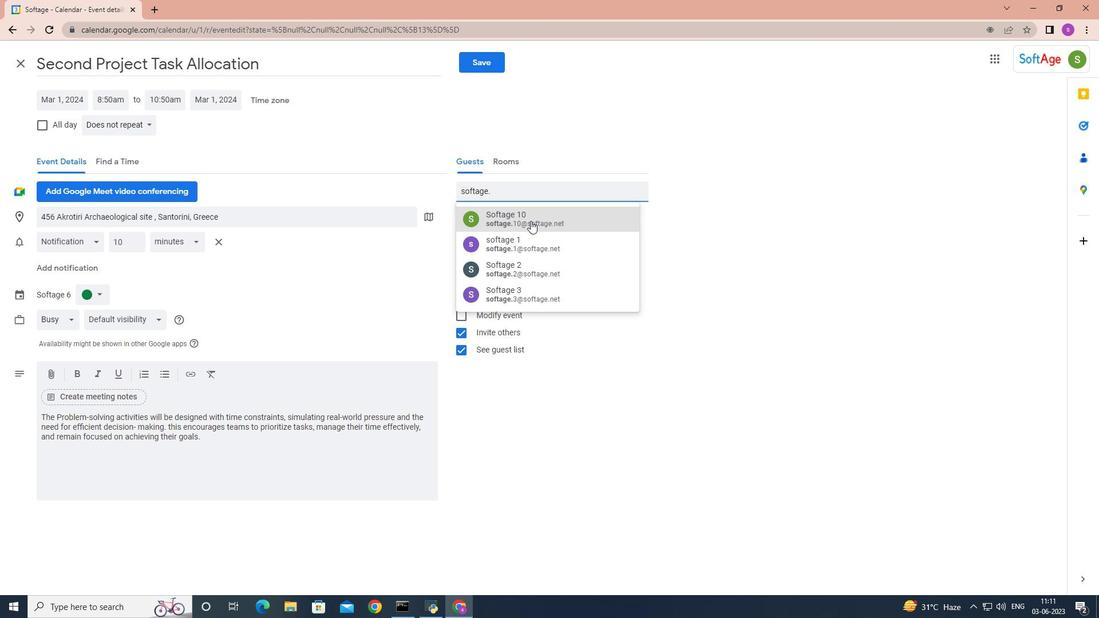
Action: Mouse pressed left at (530, 221)
Screenshot: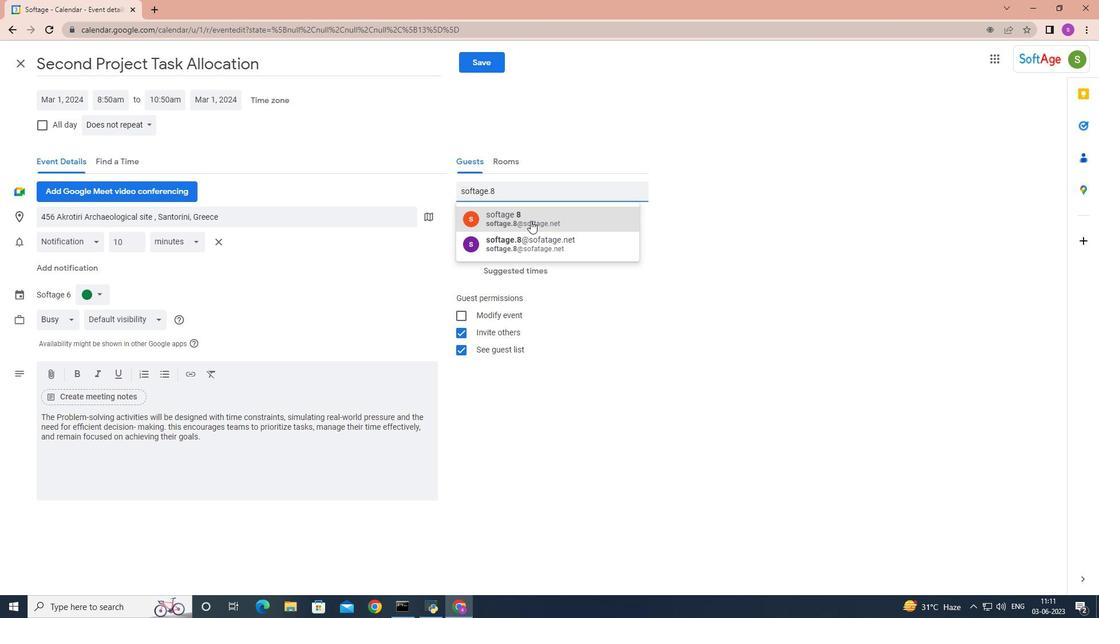 
Action: Mouse moved to (147, 124)
Screenshot: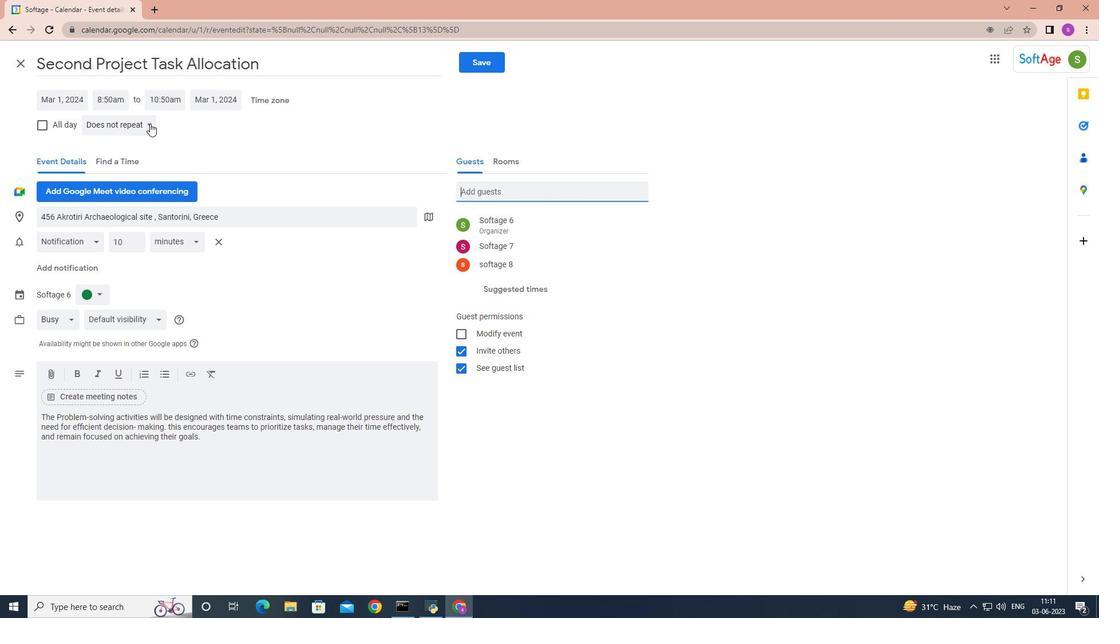 
Action: Mouse pressed left at (147, 124)
Screenshot: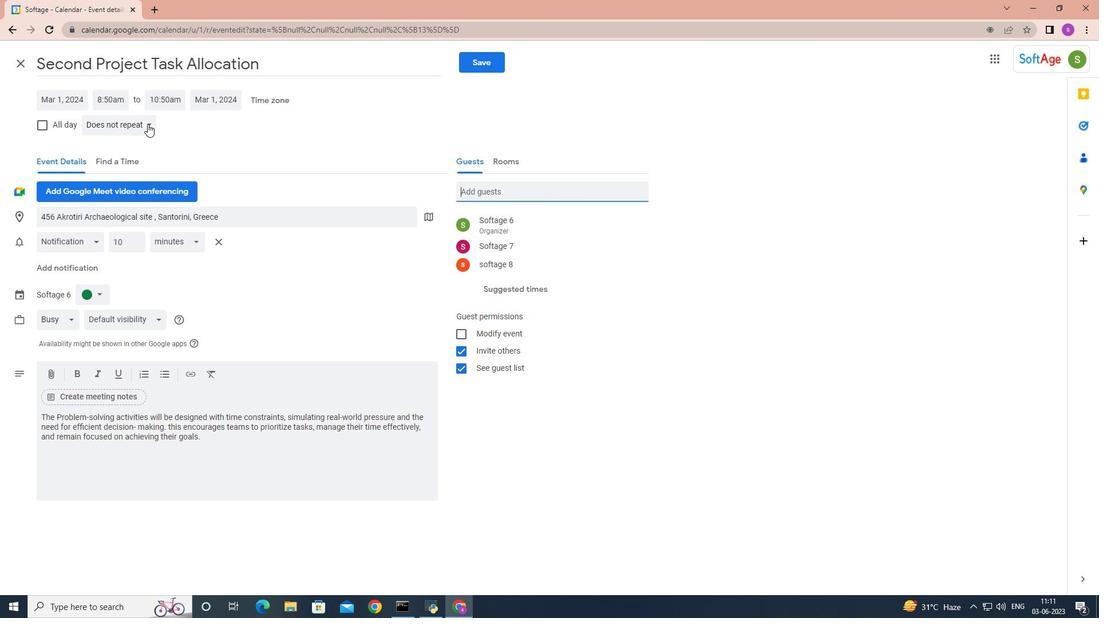 
Action: Mouse moved to (144, 149)
Screenshot: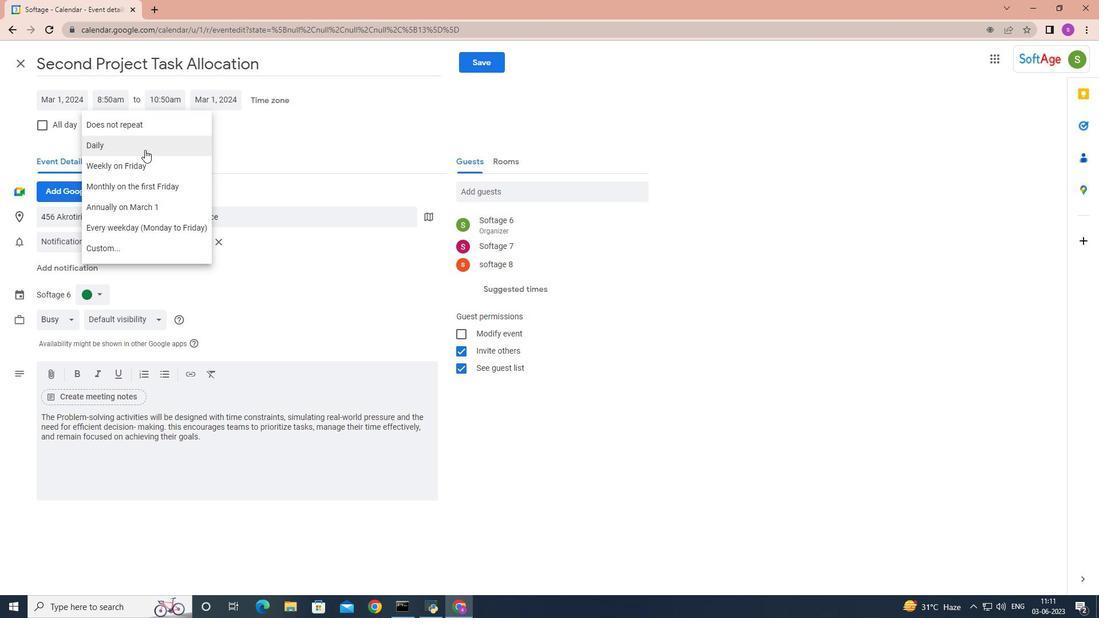 
Action: Mouse pressed left at (144, 149)
Screenshot: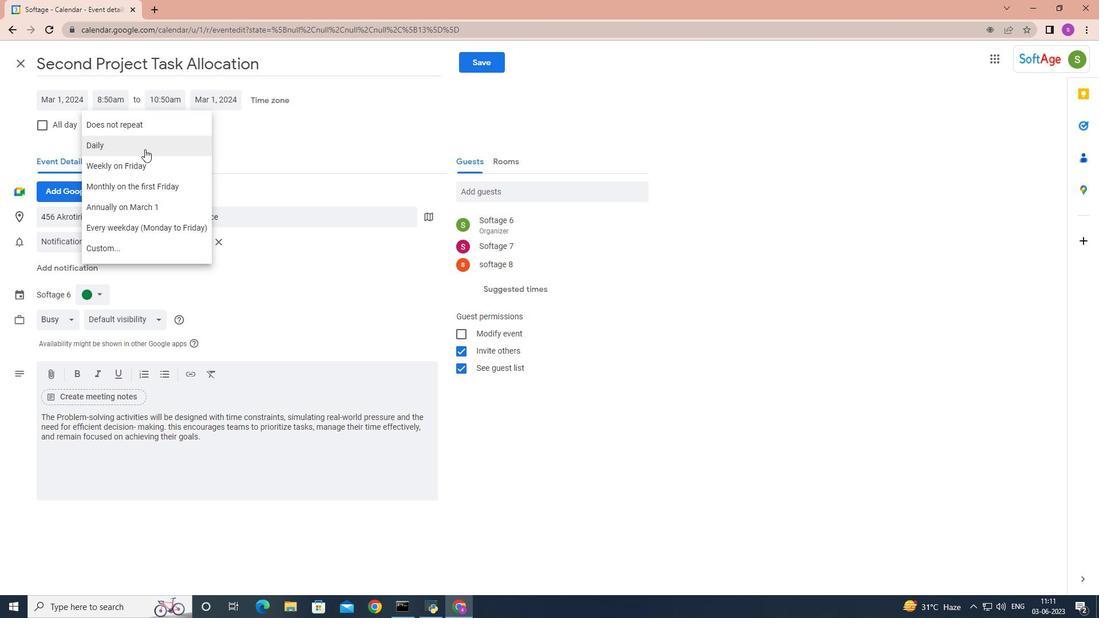 
Action: Mouse moved to (482, 64)
Screenshot: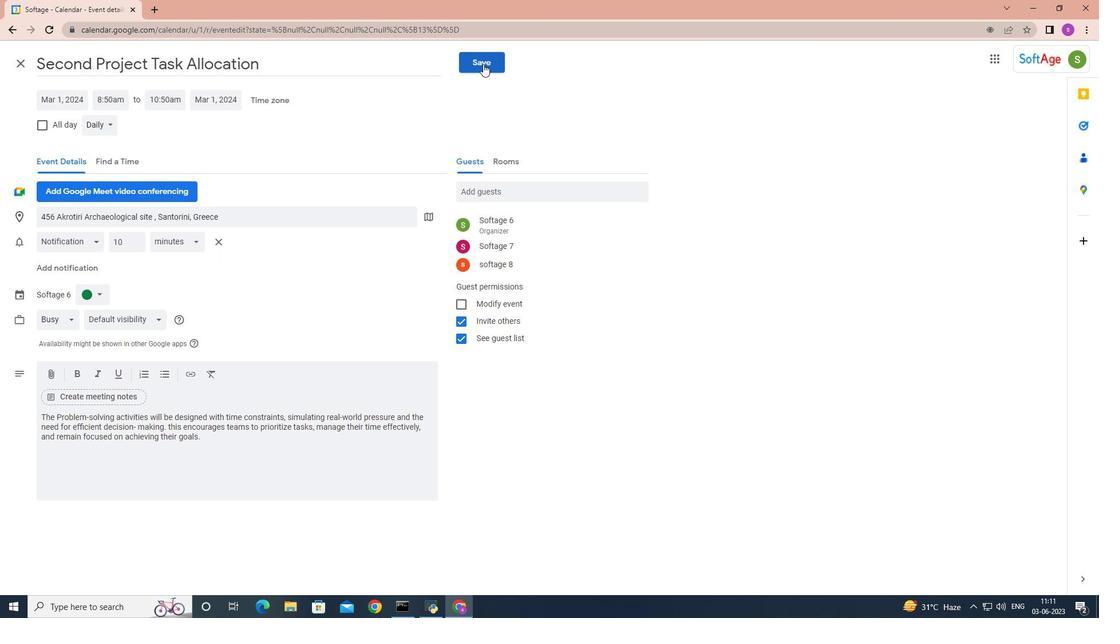 
Action: Mouse pressed left at (482, 64)
Screenshot: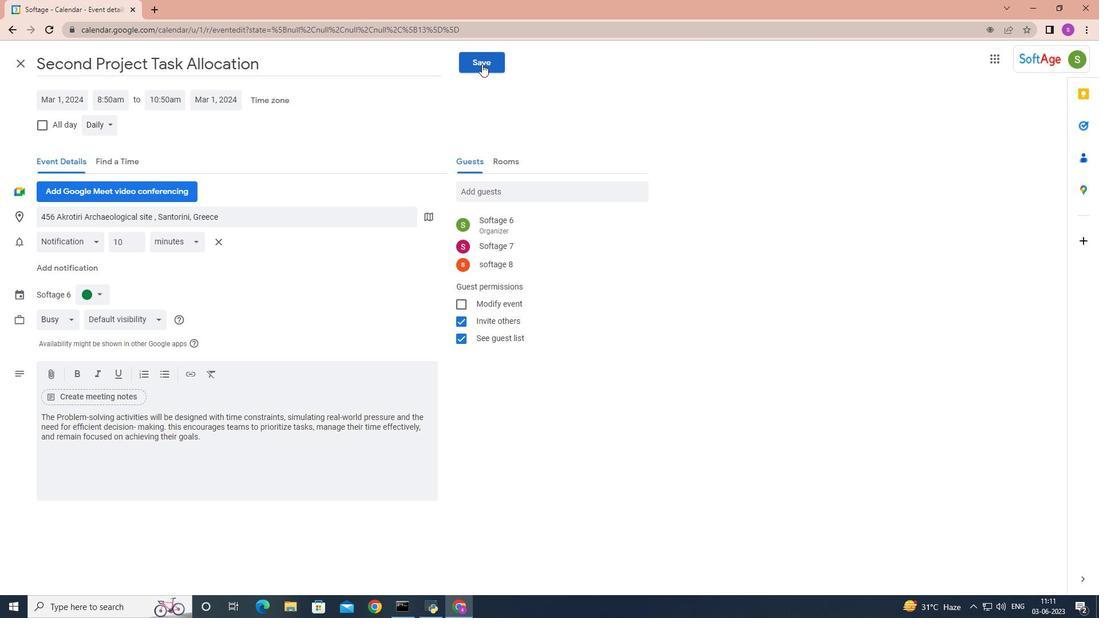 
Action: Mouse moved to (655, 340)
Screenshot: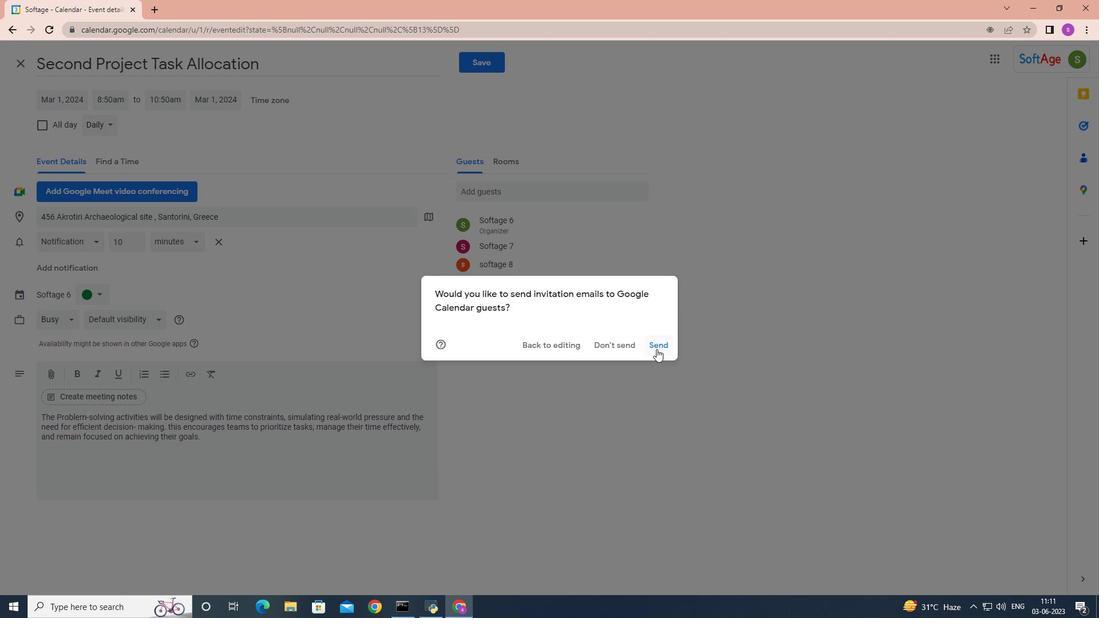 
Action: Mouse pressed left at (655, 340)
Screenshot: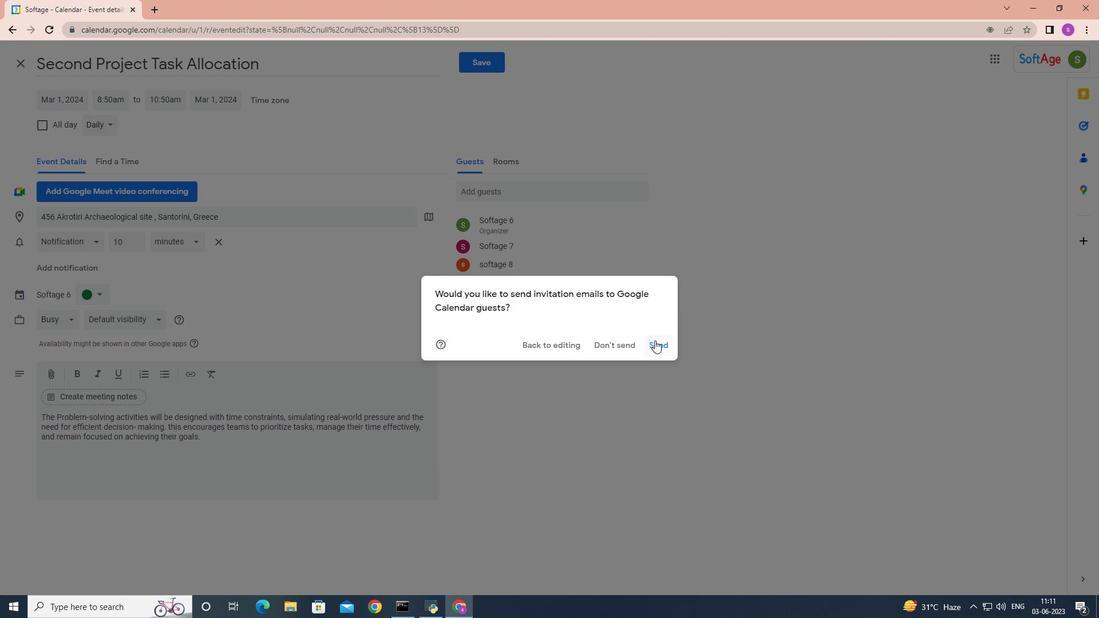 
